 Task: Look for space in Santa Rosa de Copán, Honduras from 2nd June, 2023 to 15th June, 2023 for 2 adults in price range Rs.10000 to Rs.15000. Place can be entire place with 1  bedroom having 1 bed and 1 bathroom. Property type can be house, flat, guest house, hotel. Booking option can be shelf check-in. Required host language is English.
Action: Mouse moved to (426, 74)
Screenshot: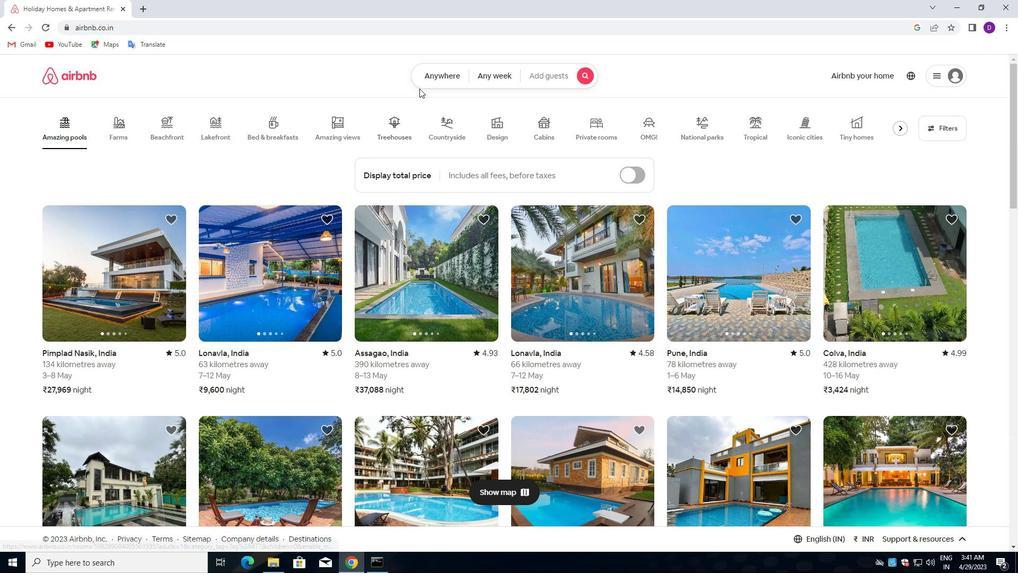 
Action: Mouse pressed left at (426, 74)
Screenshot: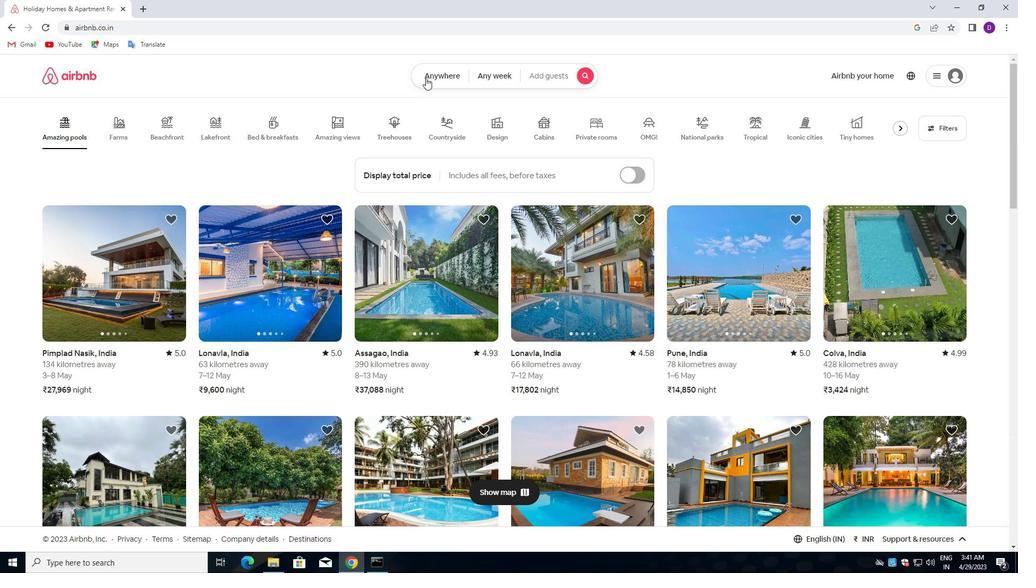 
Action: Mouse moved to (326, 119)
Screenshot: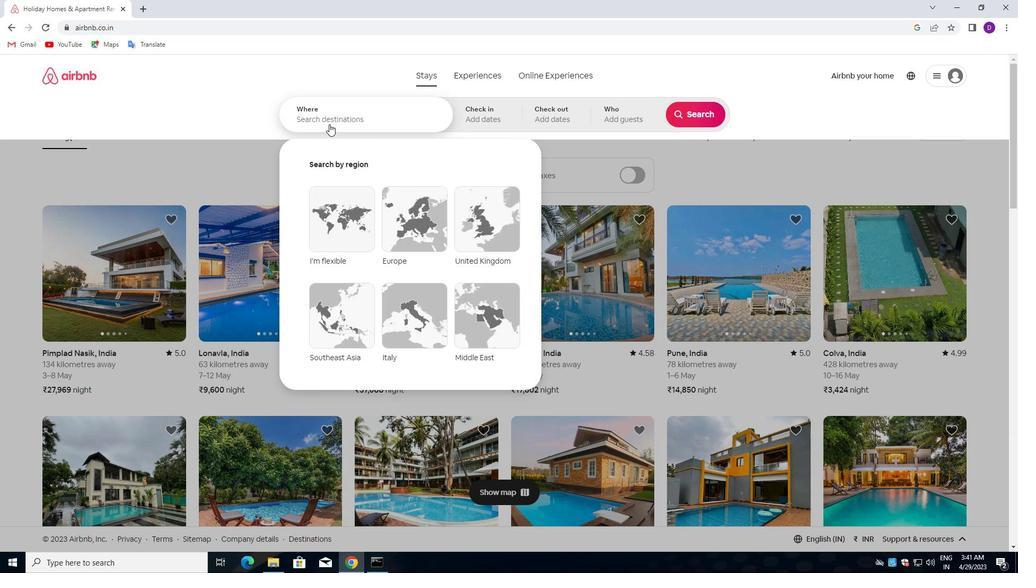 
Action: Mouse pressed left at (326, 119)
Screenshot: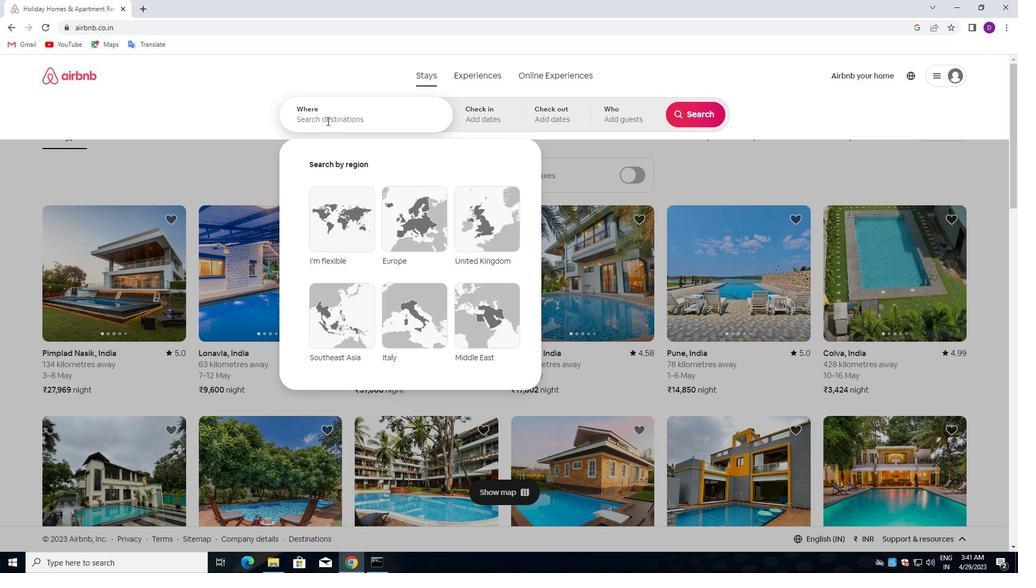 
Action: Key pressed <Key.shift>SANTA<Key.space><Key.shift>ROSA<Key.space>DE<Key.space><Key.shift>COPAN,<Key.space><Key.shift>HONDURAS<Key.enter>
Screenshot: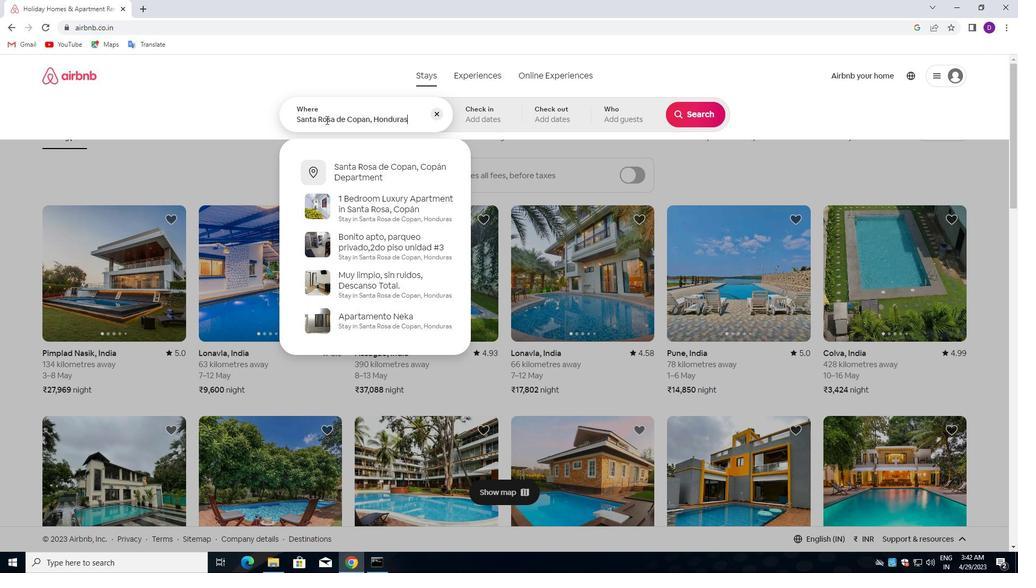
Action: Mouse moved to (694, 197)
Screenshot: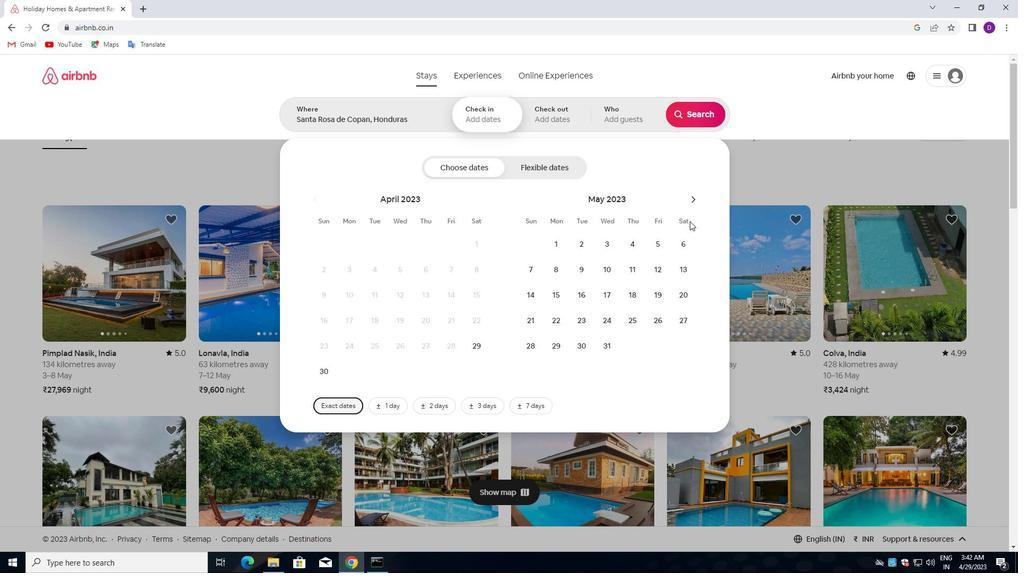 
Action: Mouse pressed left at (694, 197)
Screenshot: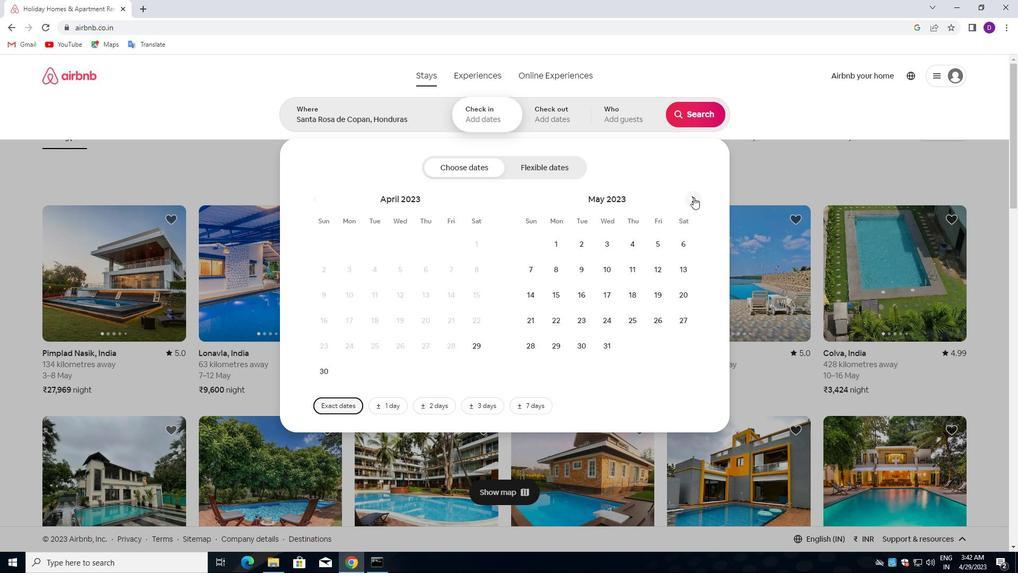 
Action: Mouse moved to (654, 251)
Screenshot: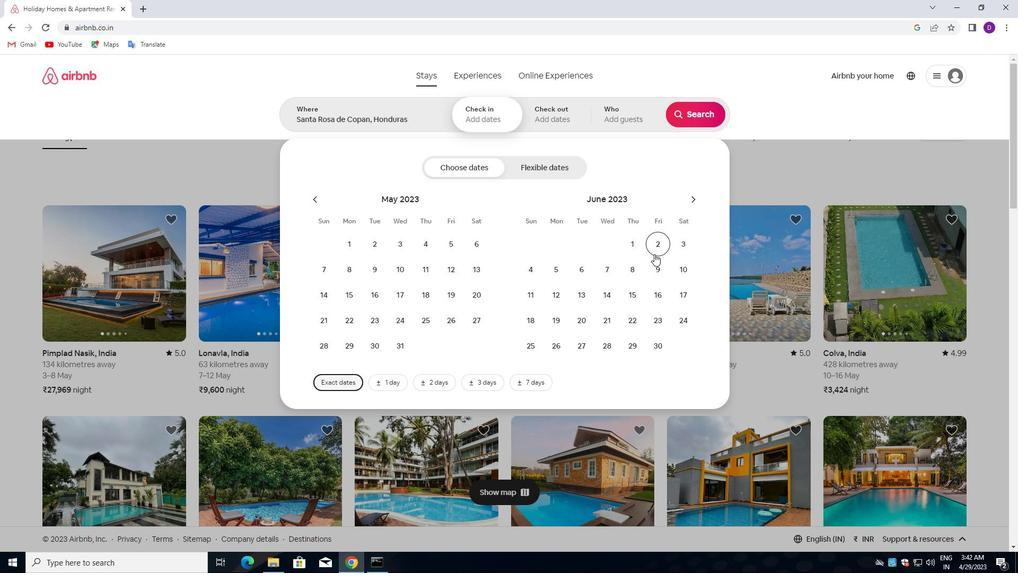 
Action: Mouse pressed left at (654, 251)
Screenshot: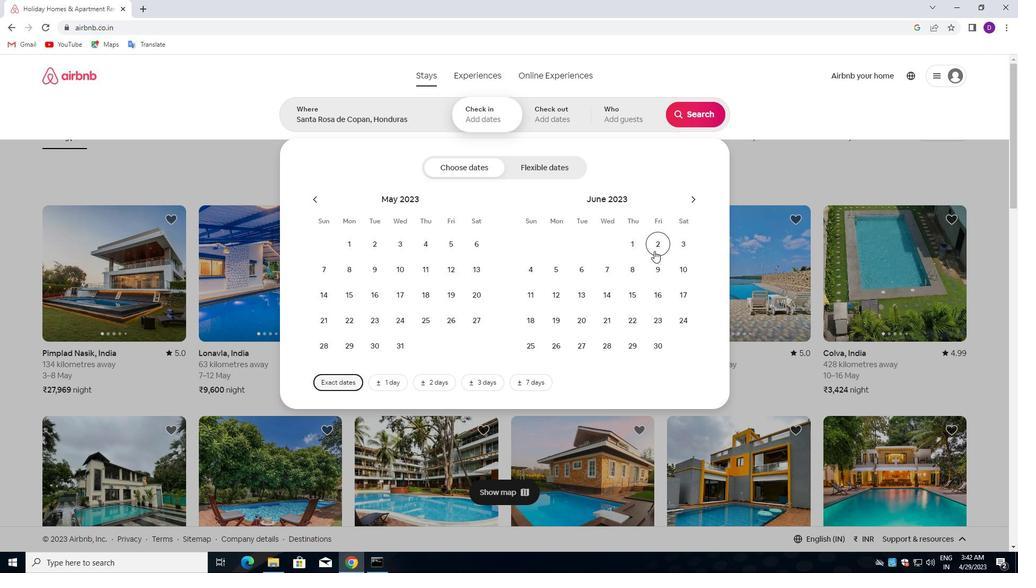 
Action: Mouse moved to (632, 291)
Screenshot: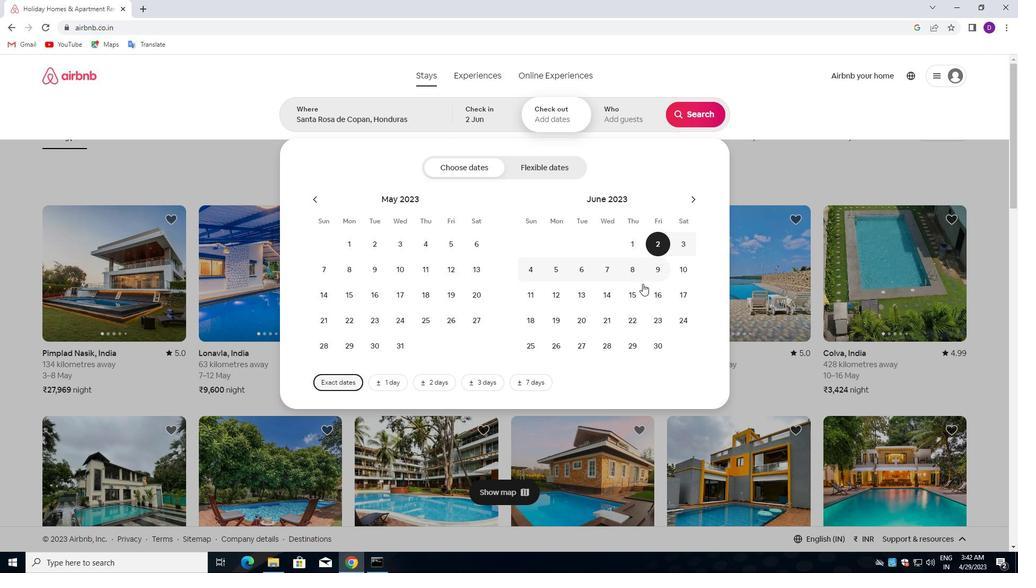 
Action: Mouse pressed left at (632, 291)
Screenshot: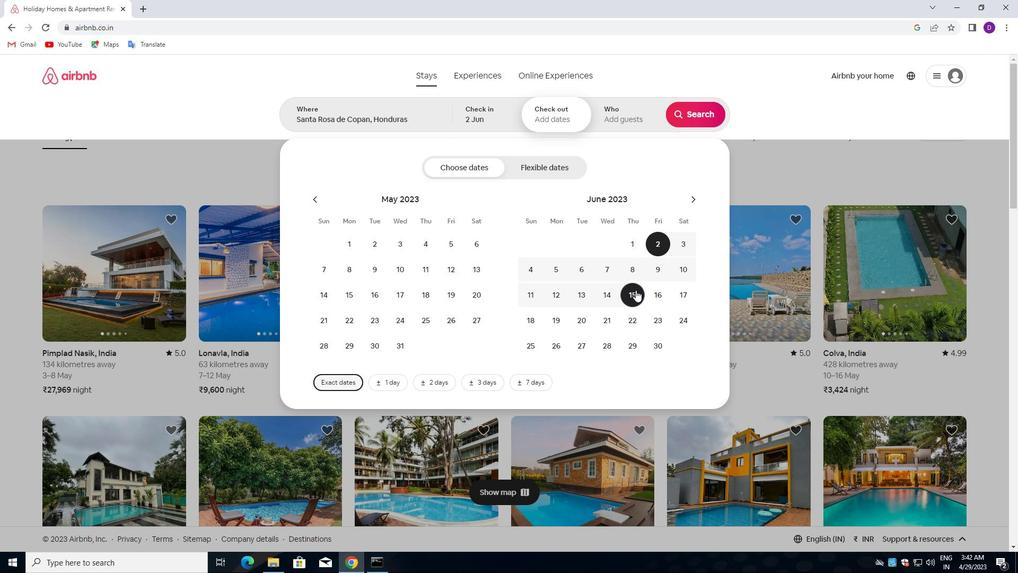 
Action: Mouse moved to (624, 126)
Screenshot: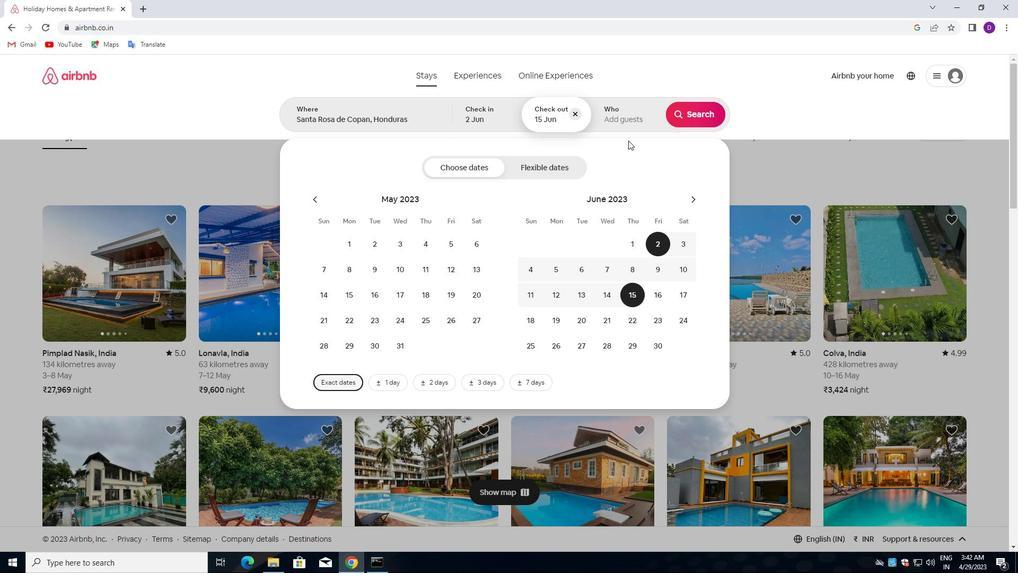 
Action: Mouse pressed left at (624, 126)
Screenshot: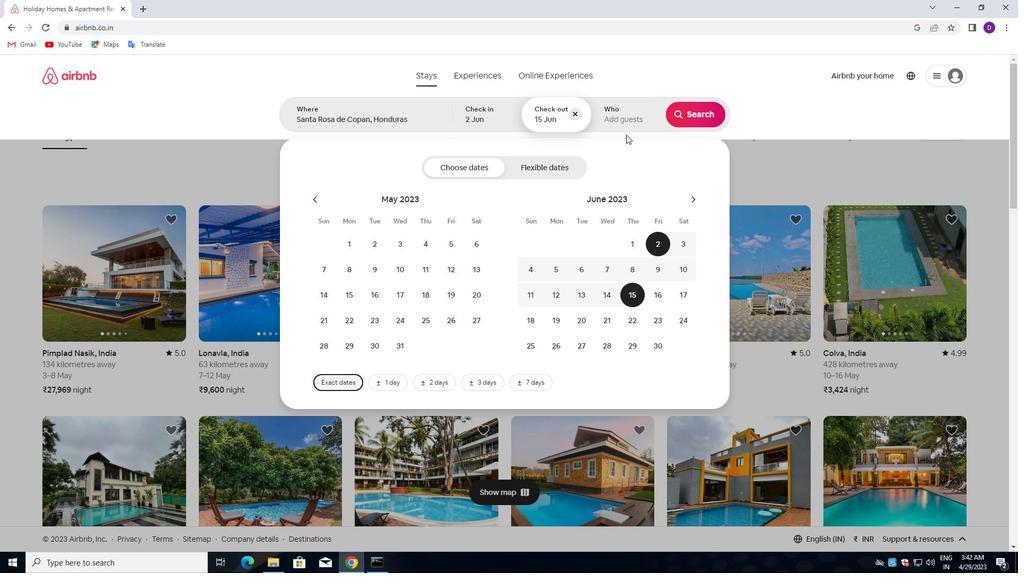 
Action: Mouse moved to (695, 168)
Screenshot: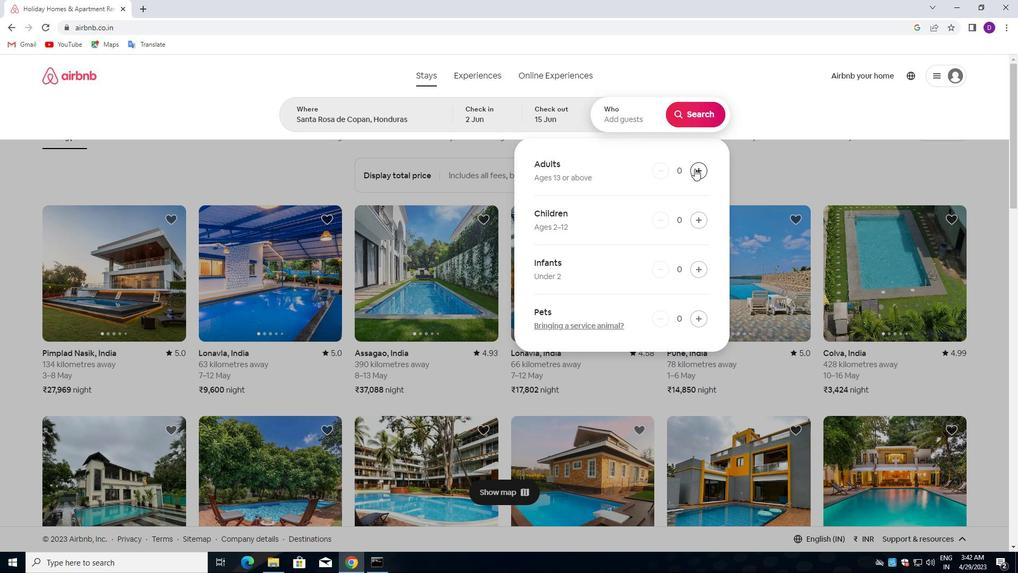 
Action: Mouse pressed left at (695, 168)
Screenshot: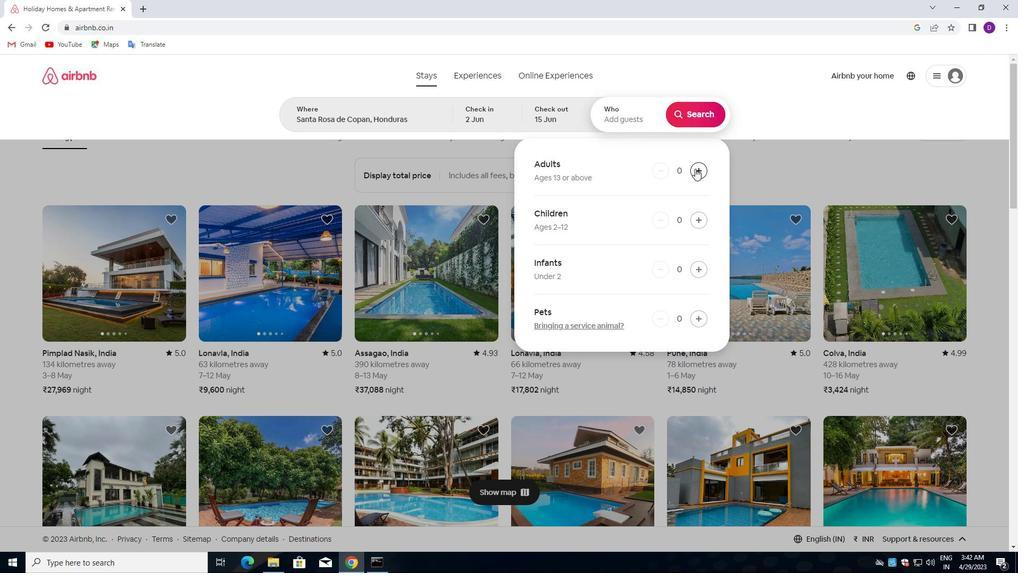
Action: Mouse moved to (696, 168)
Screenshot: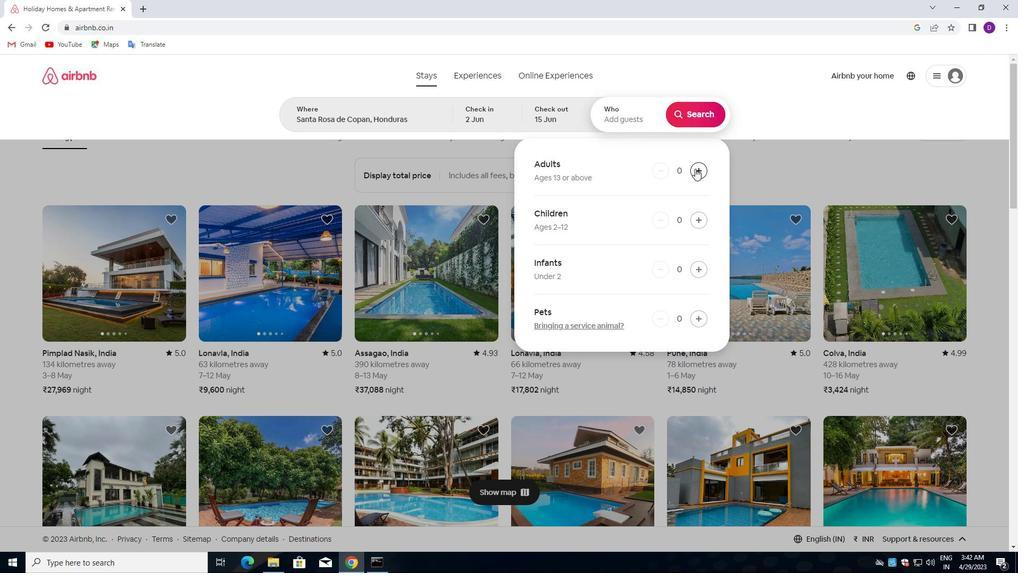 
Action: Mouse pressed left at (696, 168)
Screenshot: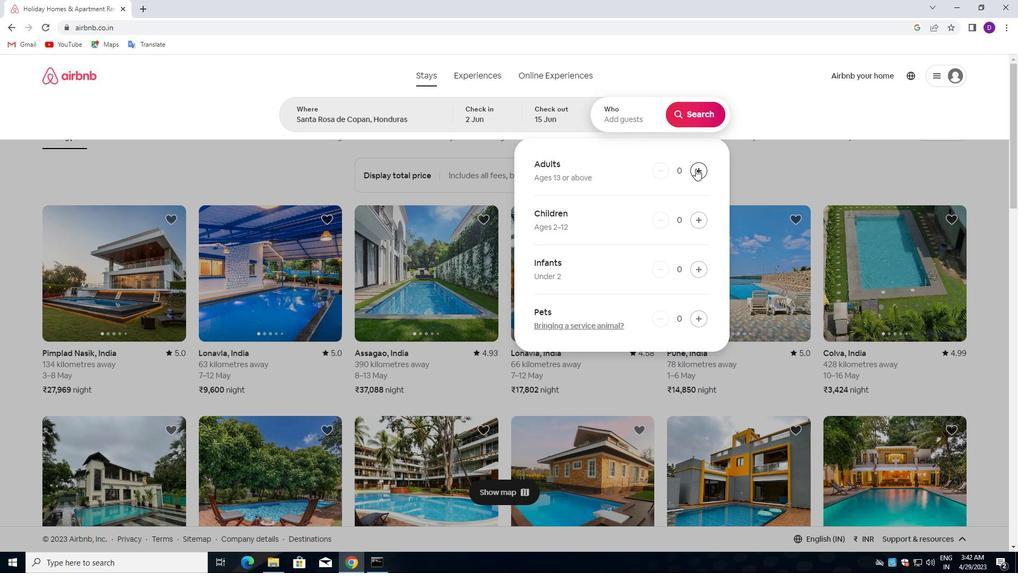 
Action: Mouse moved to (693, 112)
Screenshot: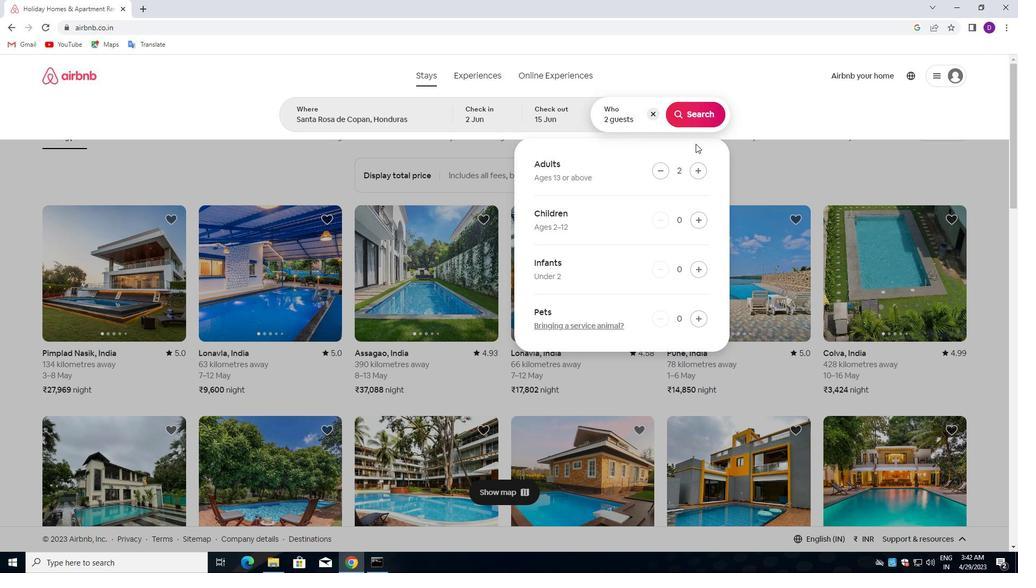 
Action: Mouse pressed left at (693, 112)
Screenshot: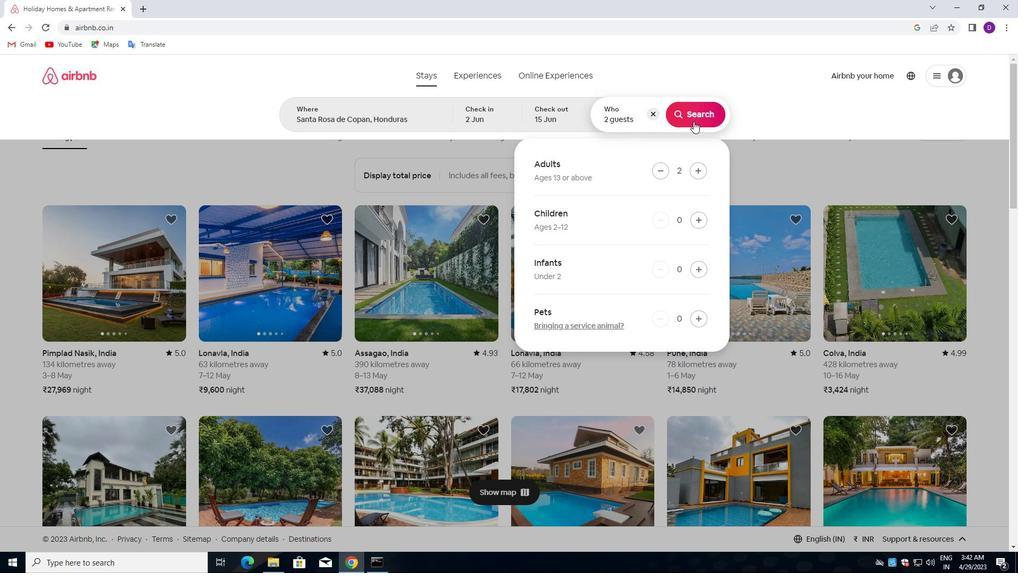 
Action: Mouse moved to (957, 116)
Screenshot: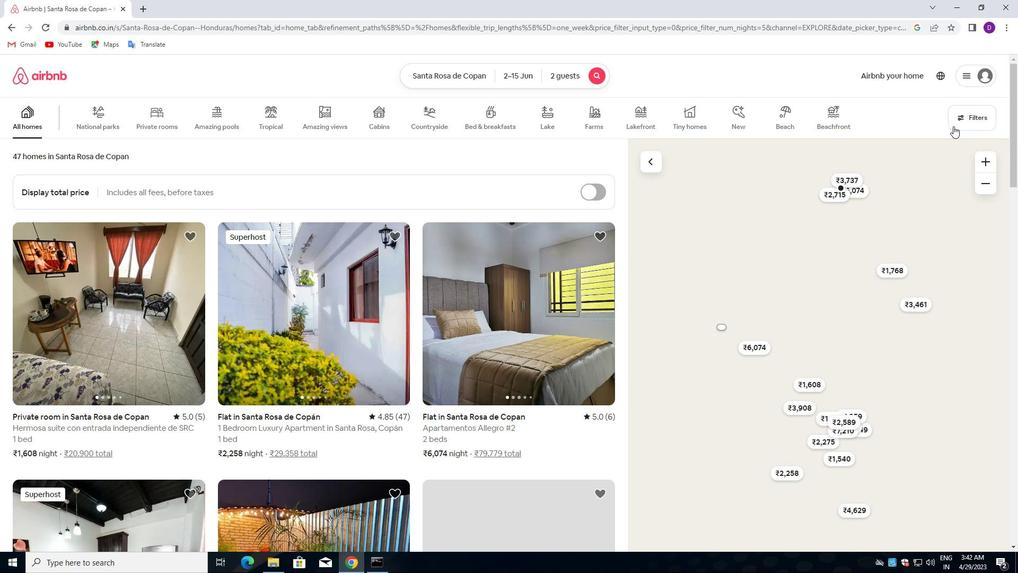 
Action: Mouse pressed left at (957, 116)
Screenshot: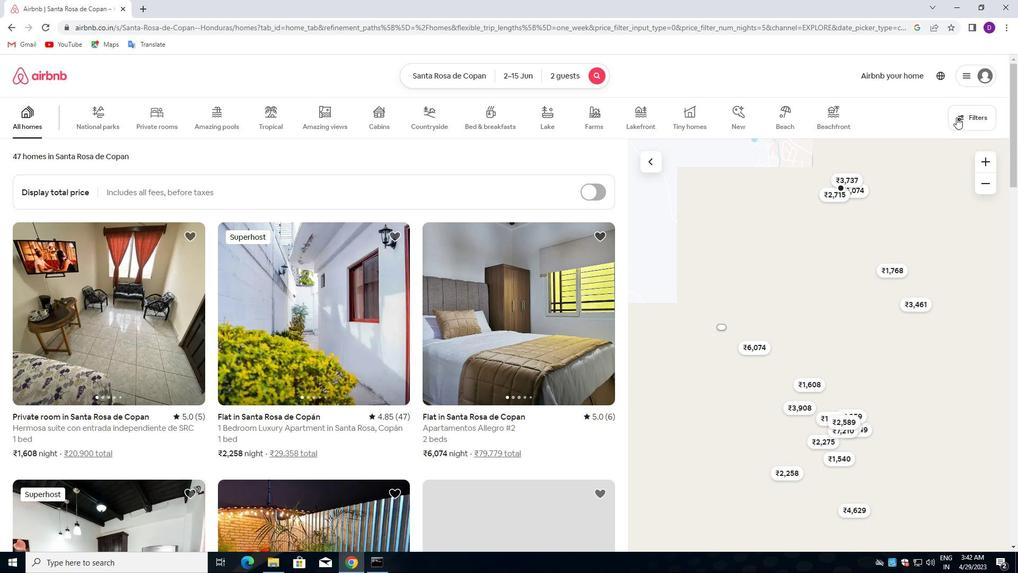 
Action: Mouse moved to (390, 254)
Screenshot: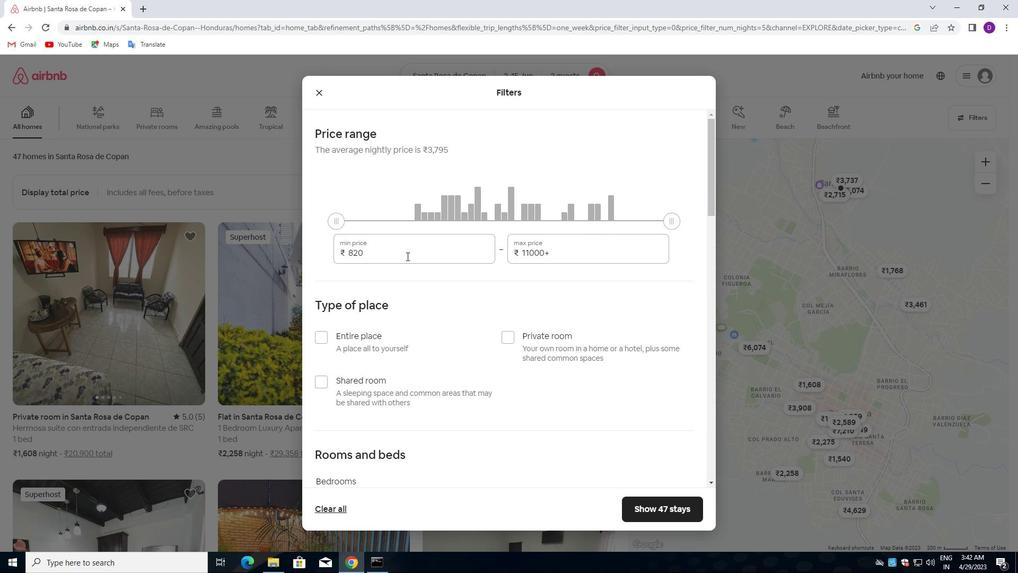 
Action: Mouse pressed left at (390, 254)
Screenshot: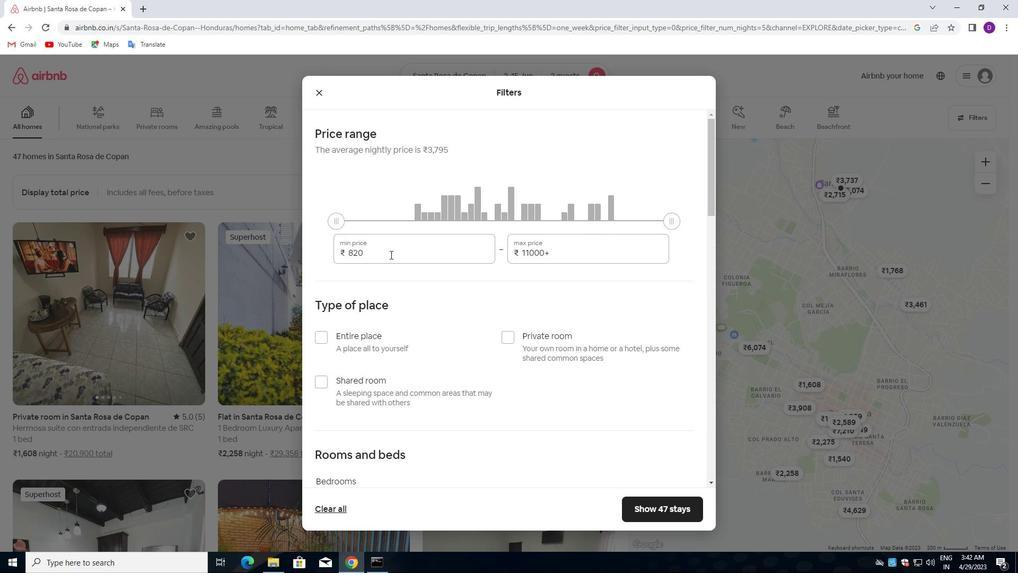 
Action: Mouse pressed left at (390, 254)
Screenshot: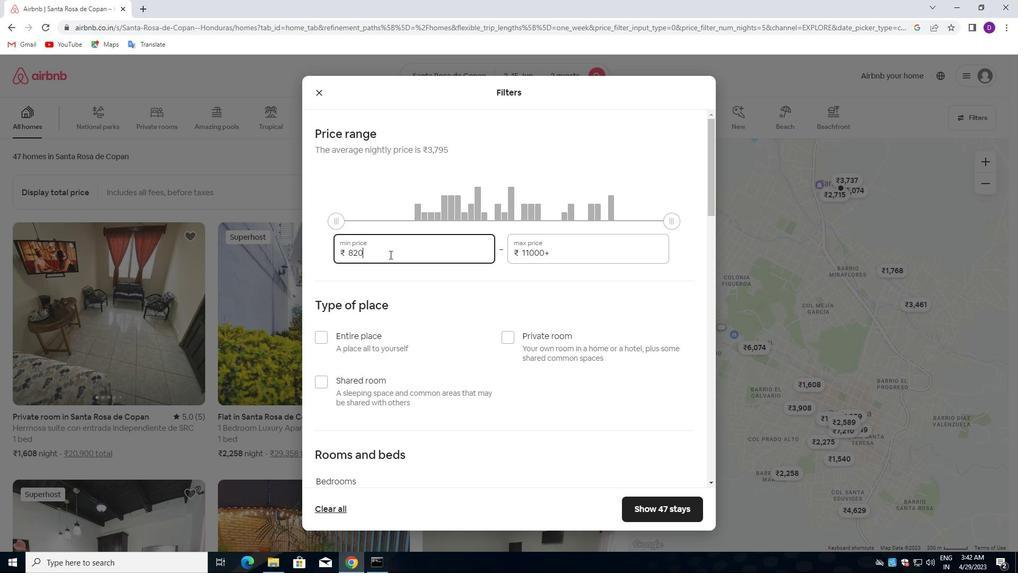 
Action: Key pressed 10000<Key.tab>15000
Screenshot: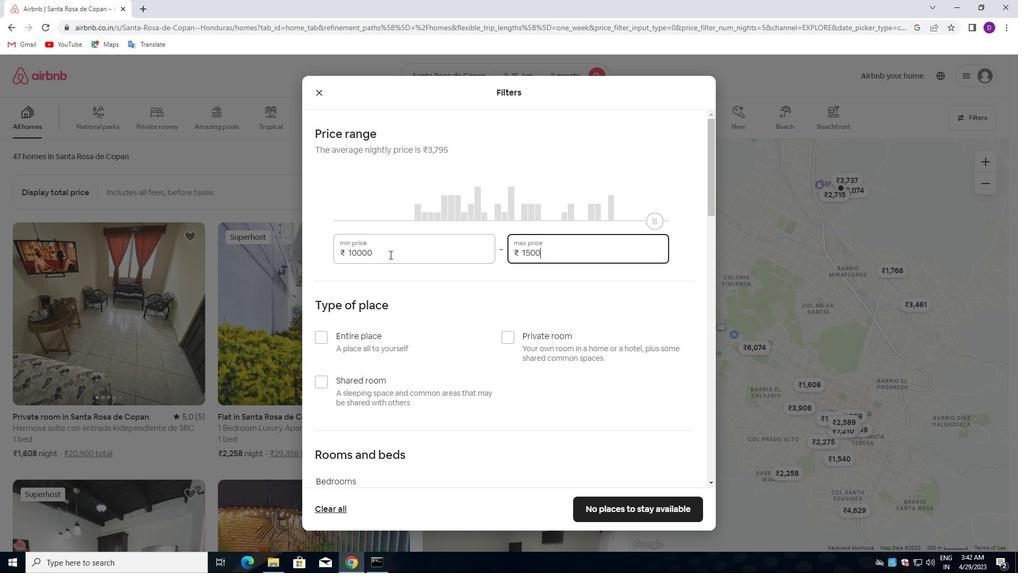 
Action: Mouse moved to (327, 333)
Screenshot: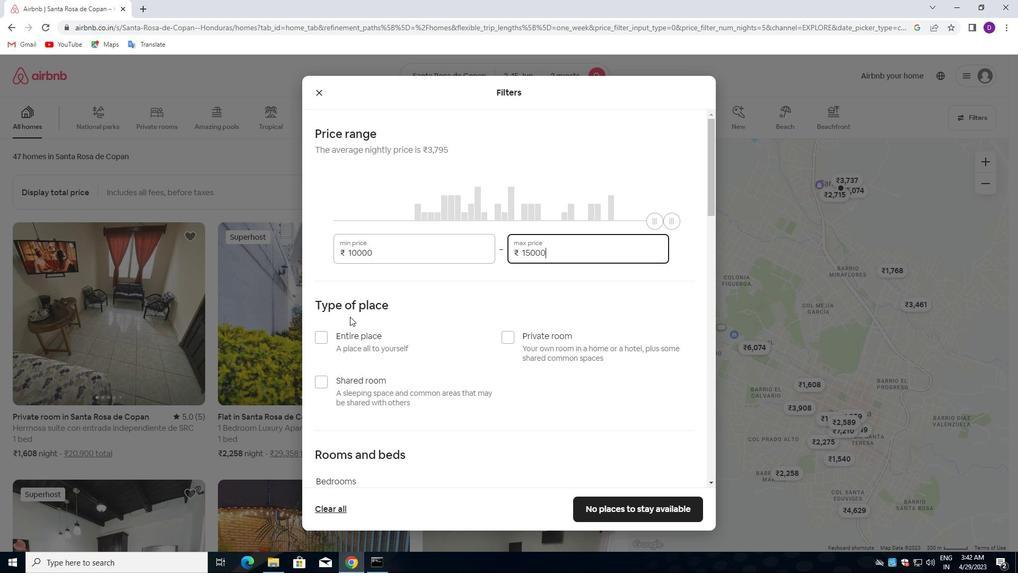 
Action: Mouse pressed left at (327, 333)
Screenshot: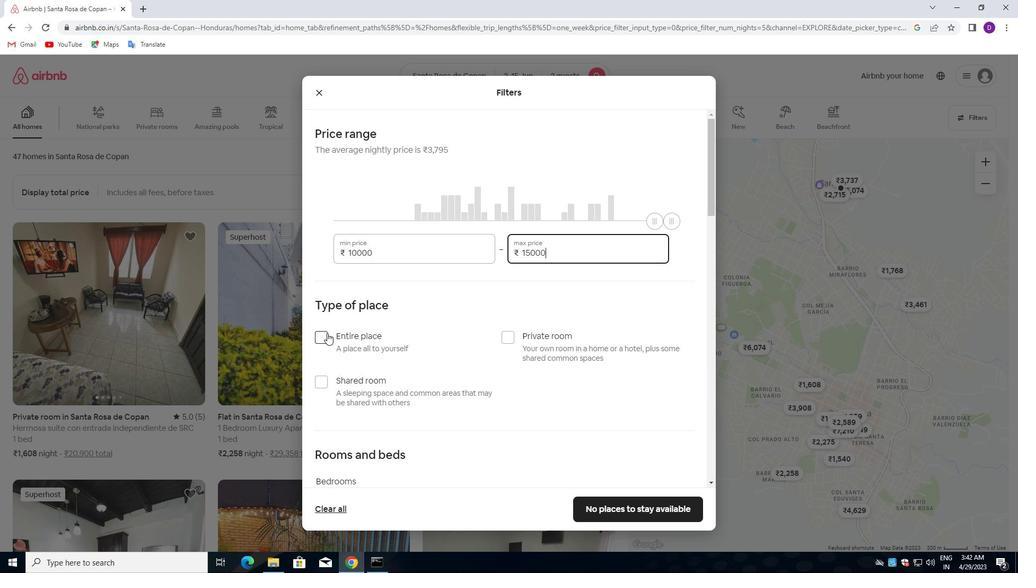 
Action: Mouse moved to (416, 318)
Screenshot: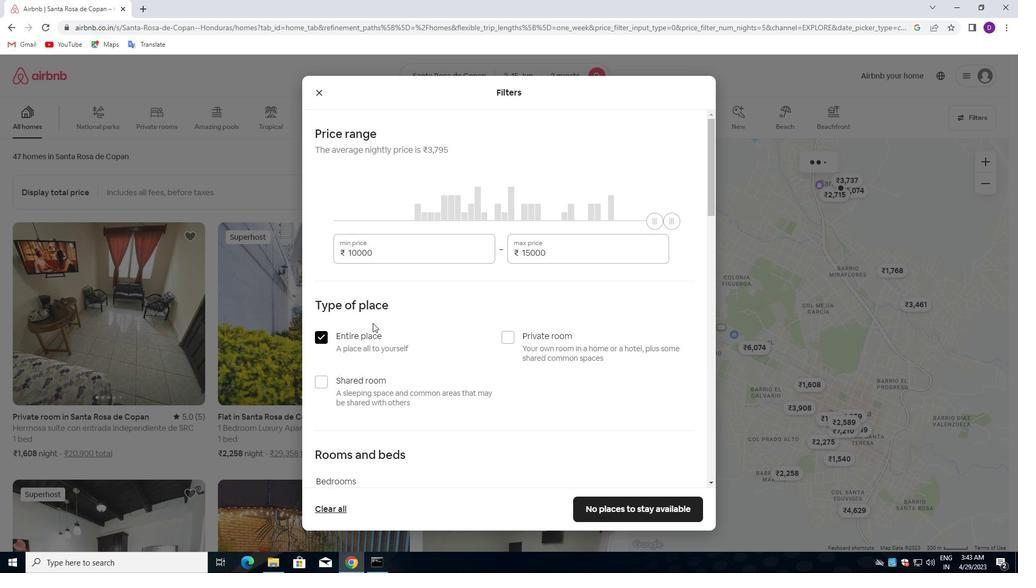 
Action: Mouse scrolled (416, 317) with delta (0, 0)
Screenshot: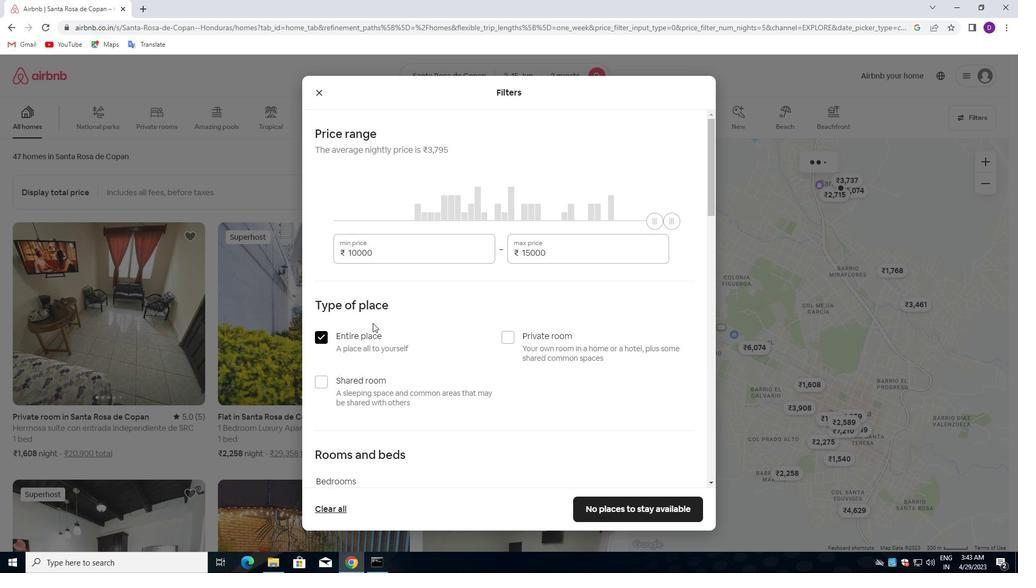 
Action: Mouse scrolled (416, 317) with delta (0, 0)
Screenshot: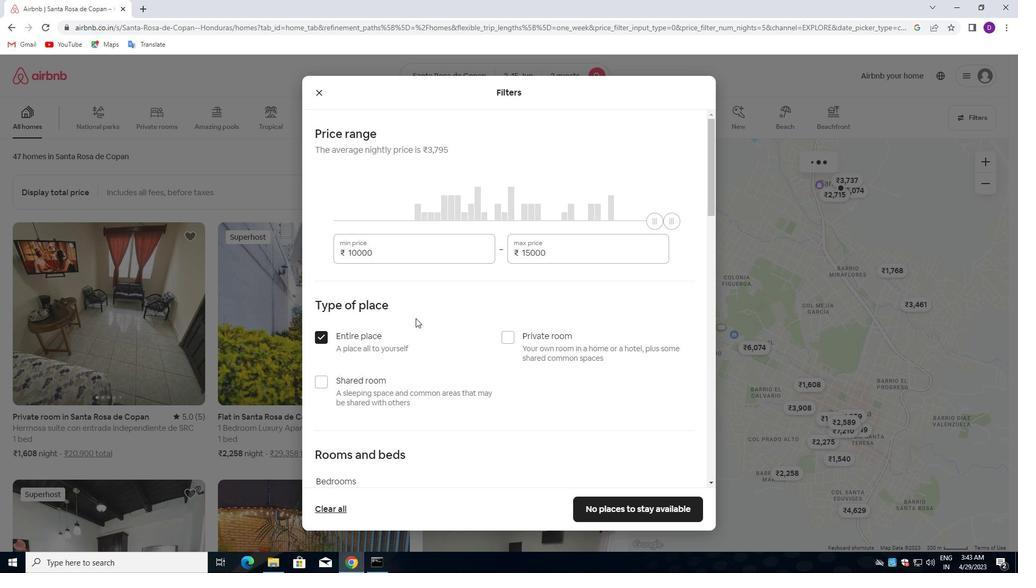 
Action: Mouse scrolled (416, 317) with delta (0, 0)
Screenshot: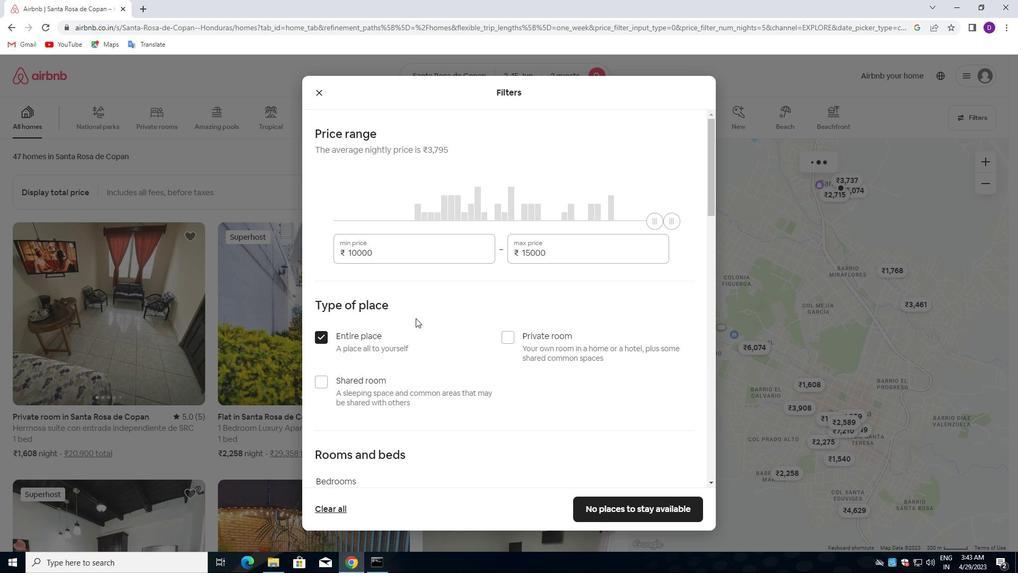 
Action: Mouse scrolled (416, 317) with delta (0, 0)
Screenshot: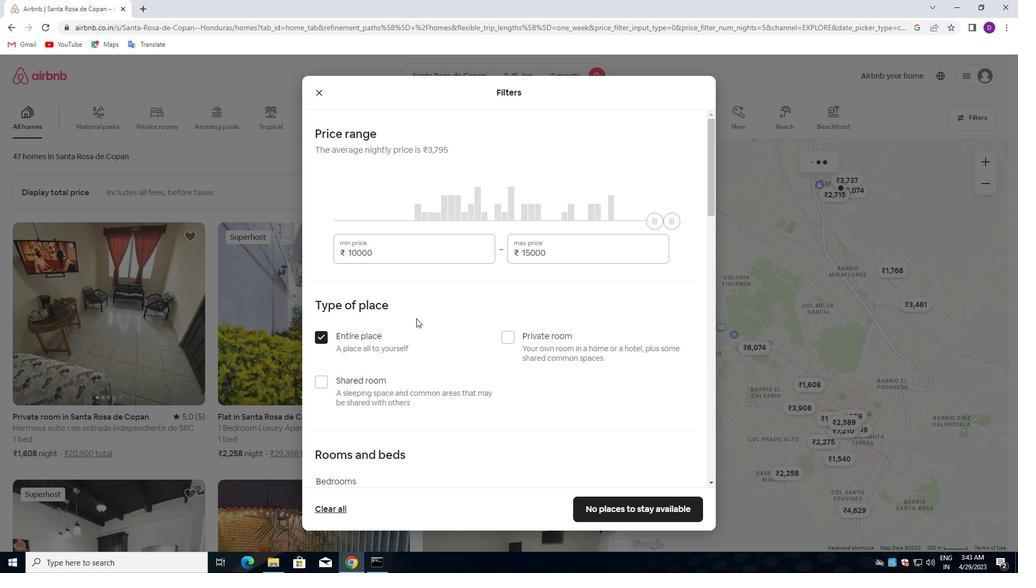 
Action: Mouse moved to (416, 318)
Screenshot: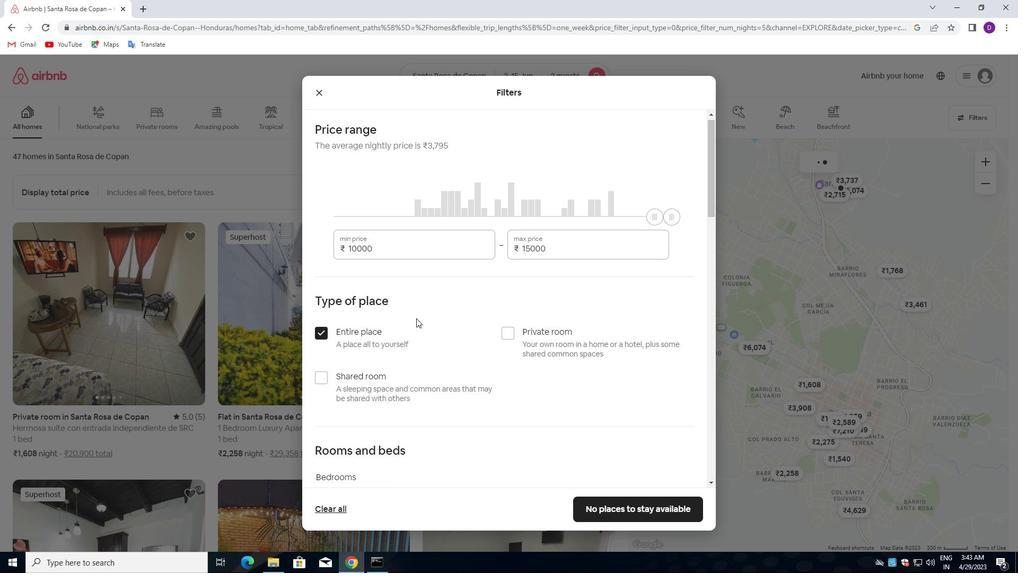 
Action: Mouse scrolled (416, 318) with delta (0, 0)
Screenshot: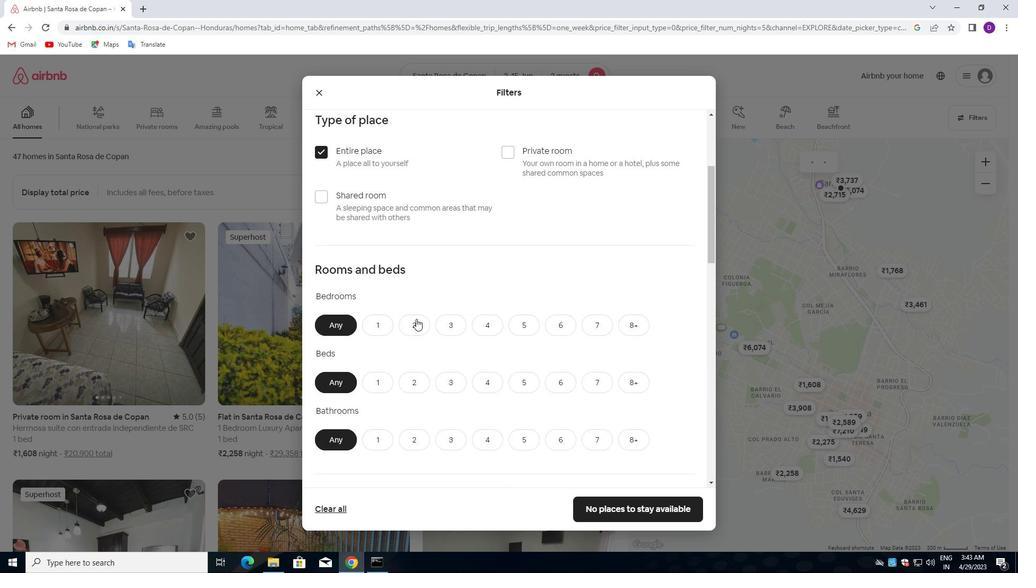 
Action: Mouse scrolled (416, 318) with delta (0, 0)
Screenshot: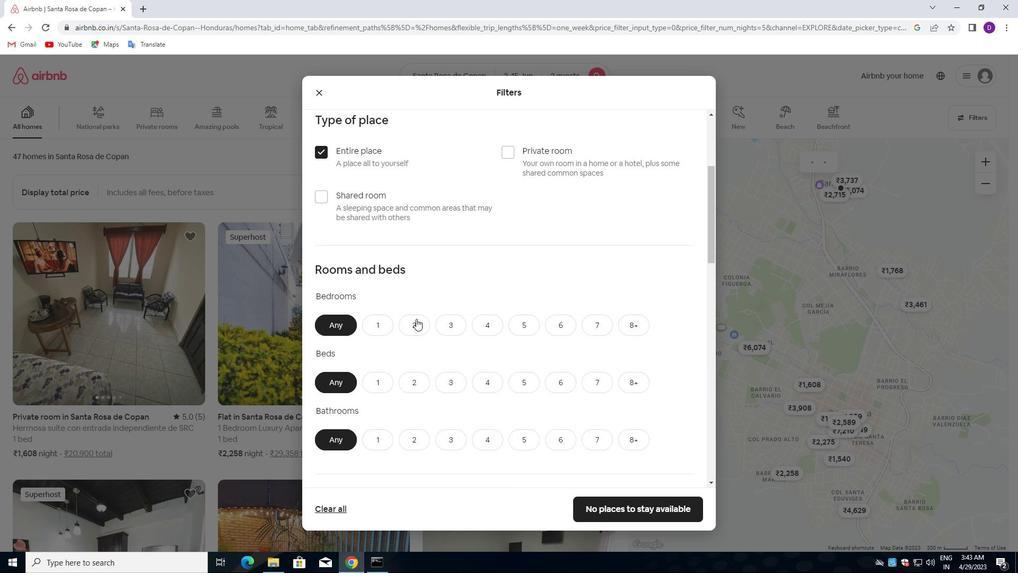 
Action: Mouse moved to (375, 198)
Screenshot: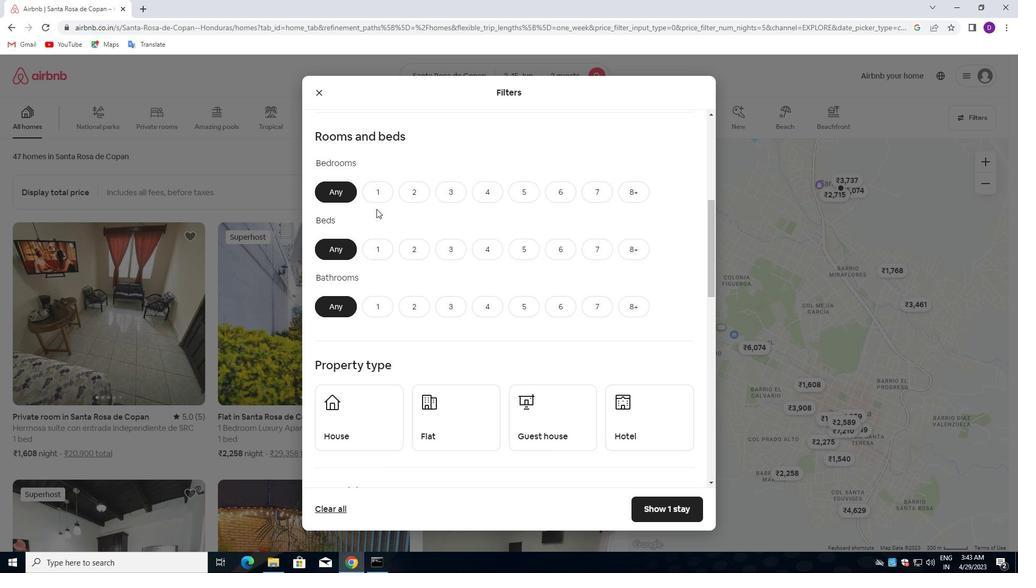 
Action: Mouse pressed left at (375, 198)
Screenshot: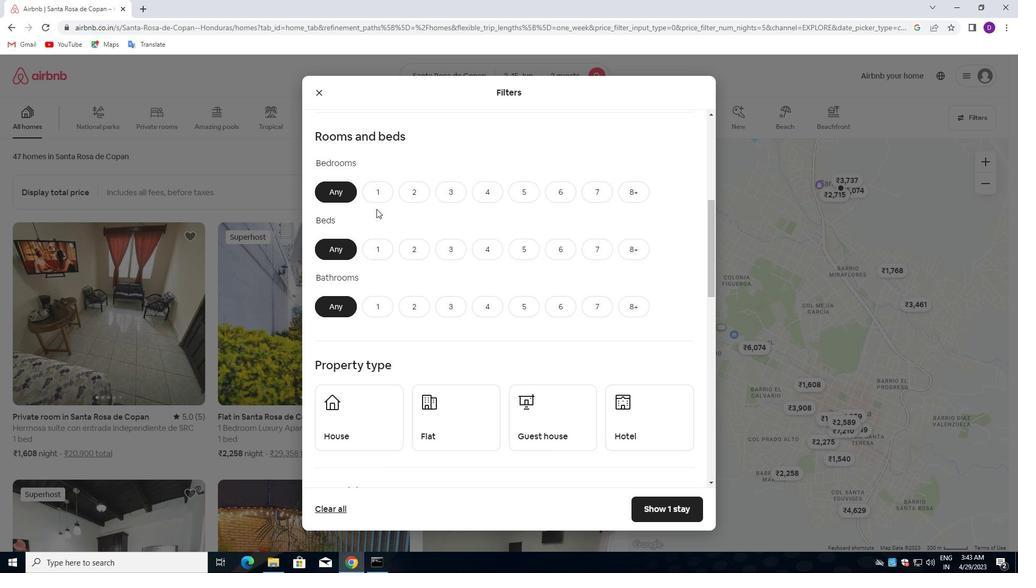 
Action: Mouse moved to (375, 240)
Screenshot: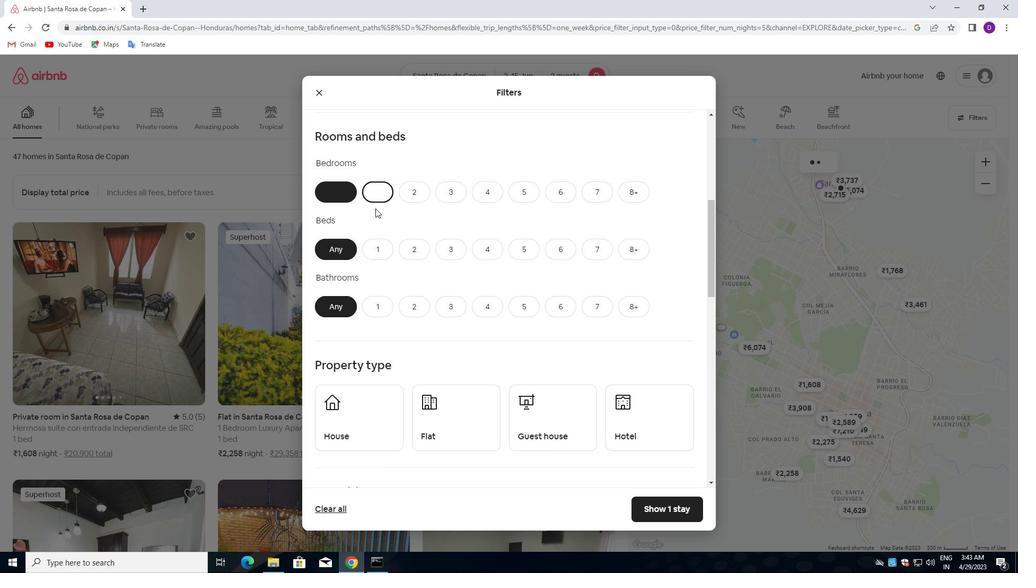 
Action: Mouse pressed left at (375, 240)
Screenshot: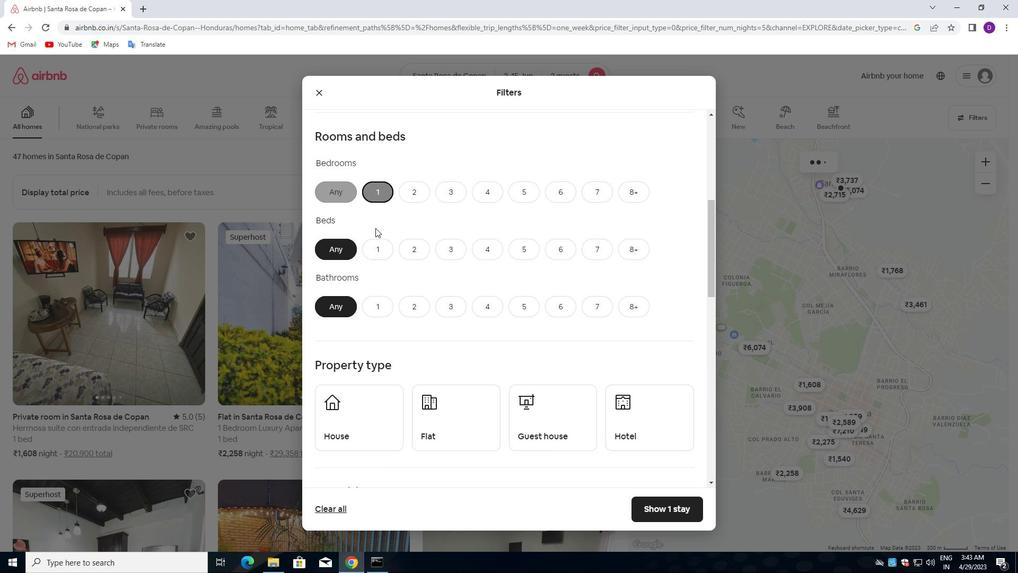 
Action: Mouse moved to (373, 292)
Screenshot: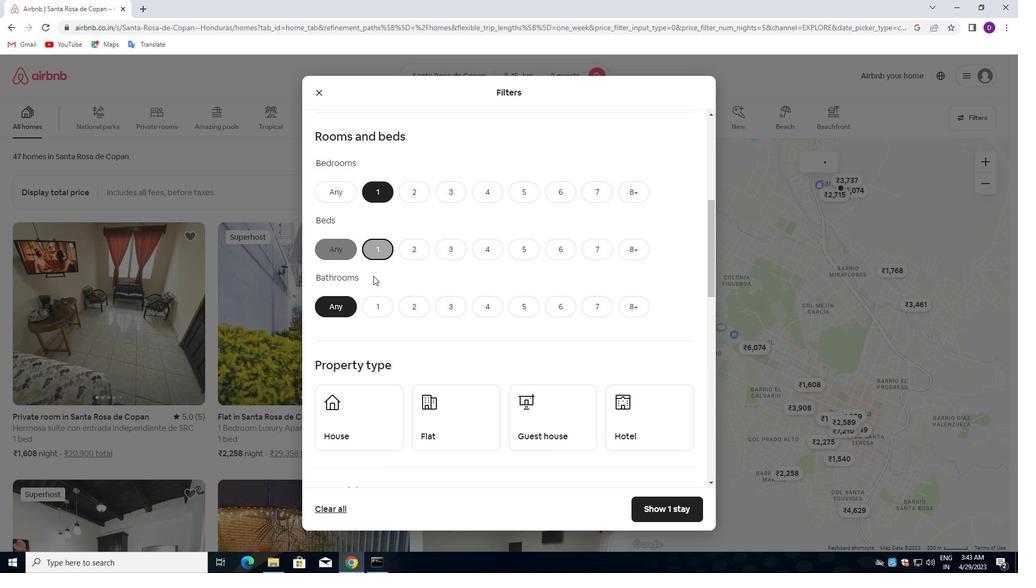 
Action: Mouse pressed left at (373, 292)
Screenshot: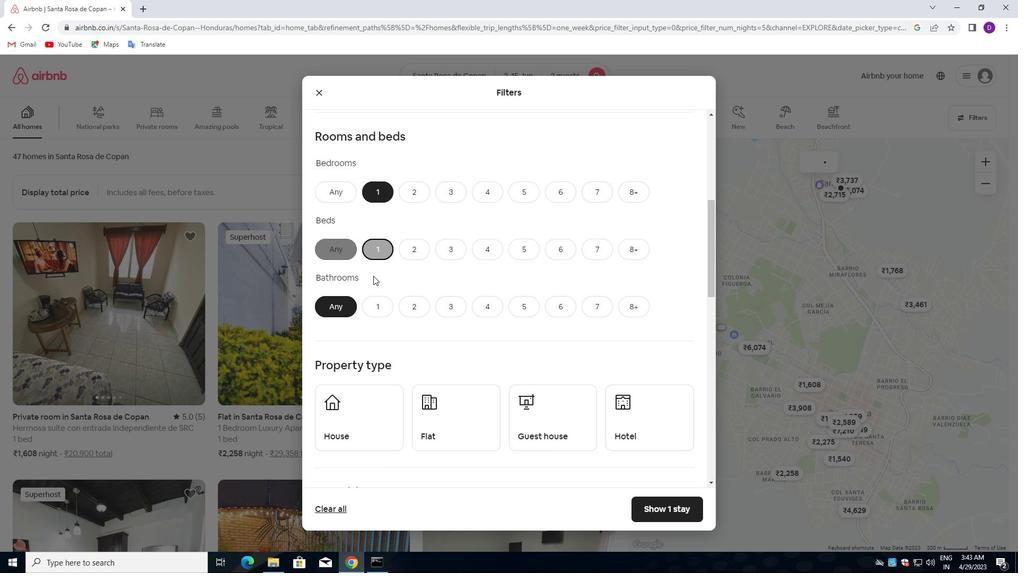 
Action: Mouse moved to (375, 299)
Screenshot: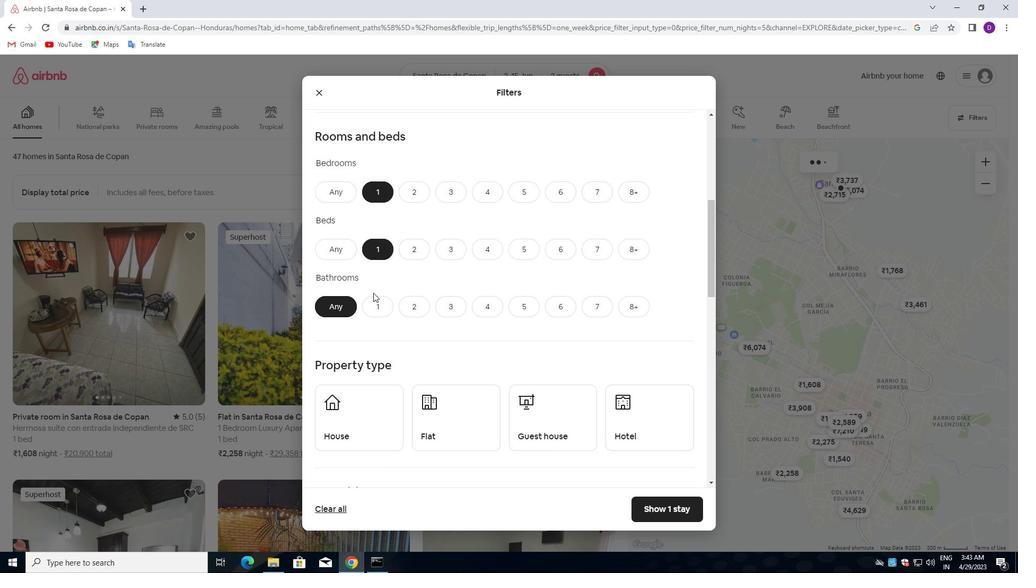 
Action: Mouse pressed left at (375, 299)
Screenshot: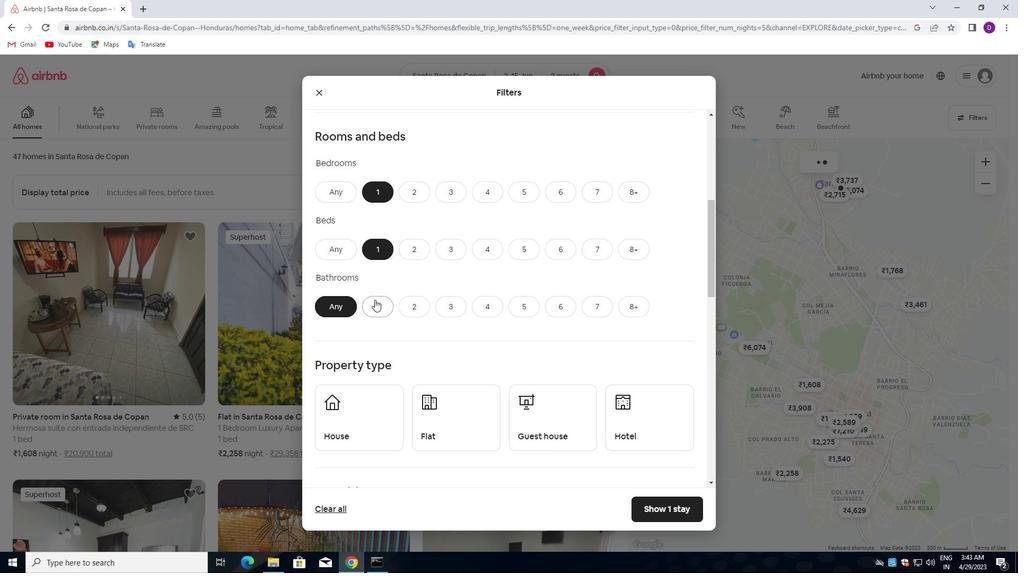 
Action: Mouse moved to (404, 300)
Screenshot: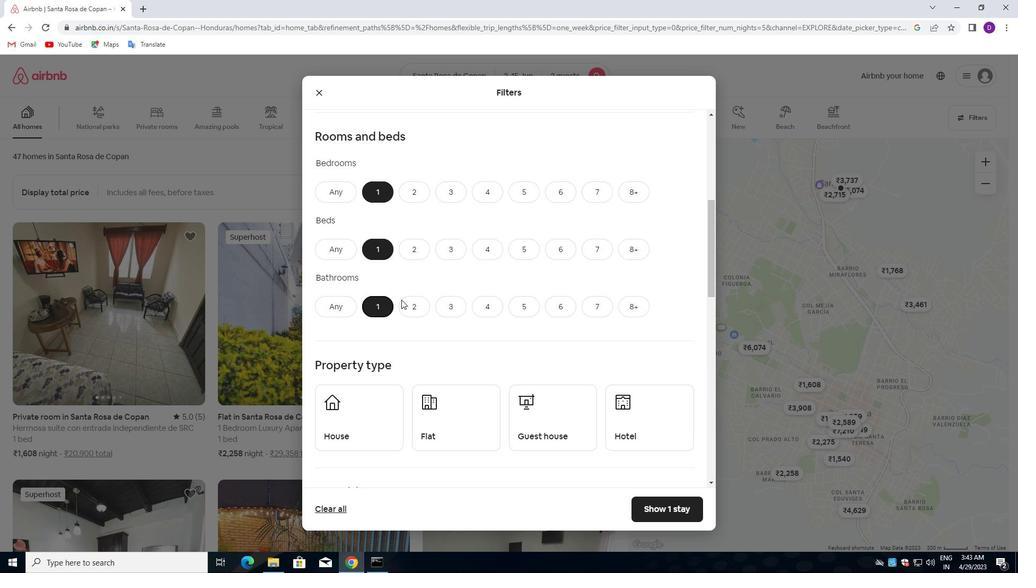 
Action: Mouse scrolled (404, 299) with delta (0, 0)
Screenshot: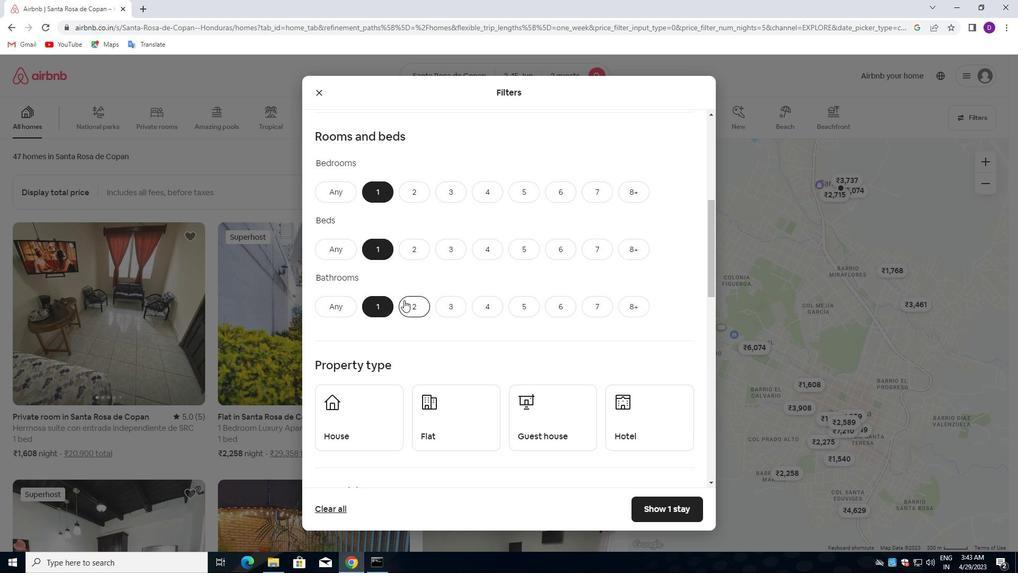 
Action: Mouse scrolled (404, 299) with delta (0, 0)
Screenshot: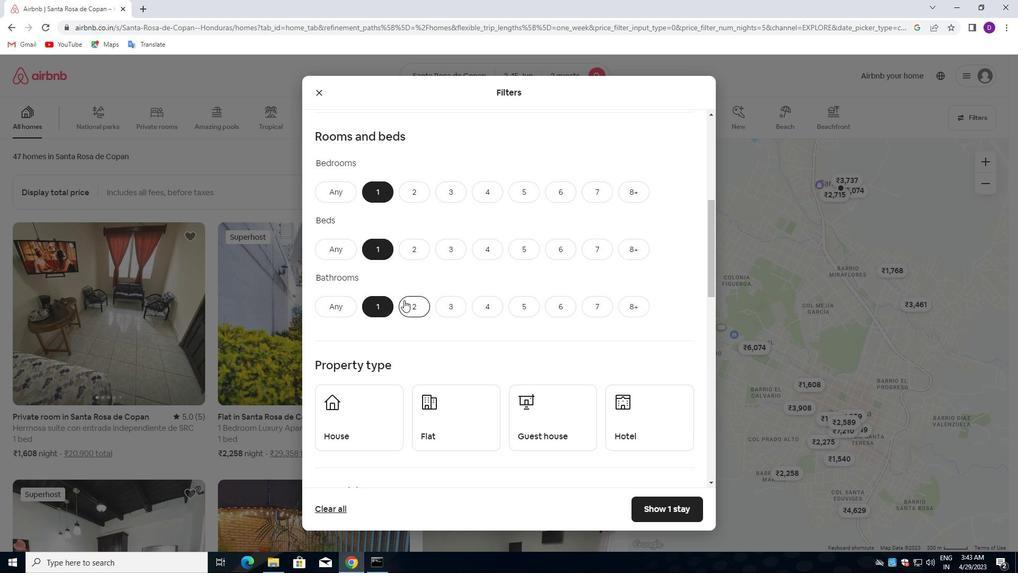
Action: Mouse moved to (366, 314)
Screenshot: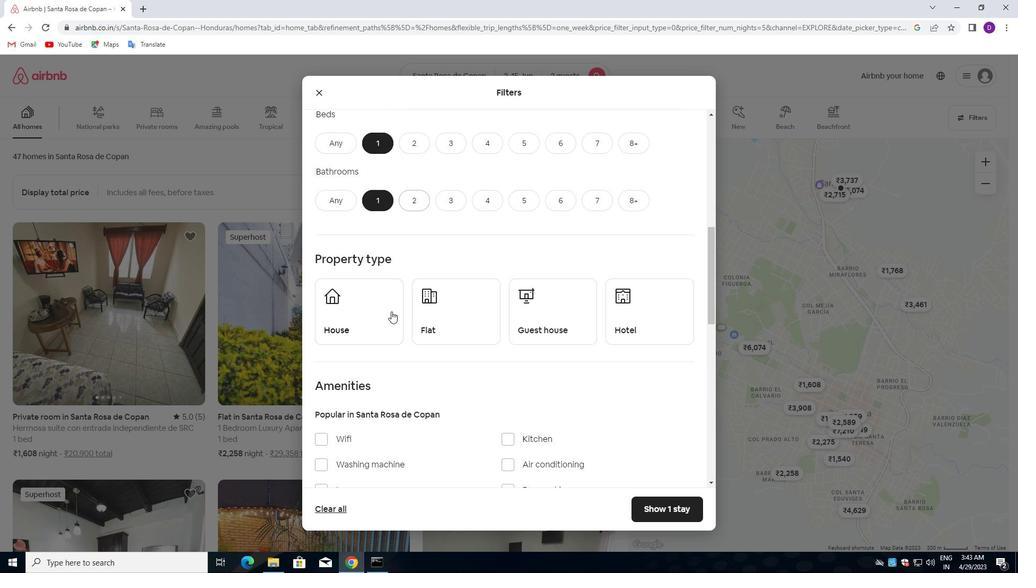 
Action: Mouse pressed left at (366, 314)
Screenshot: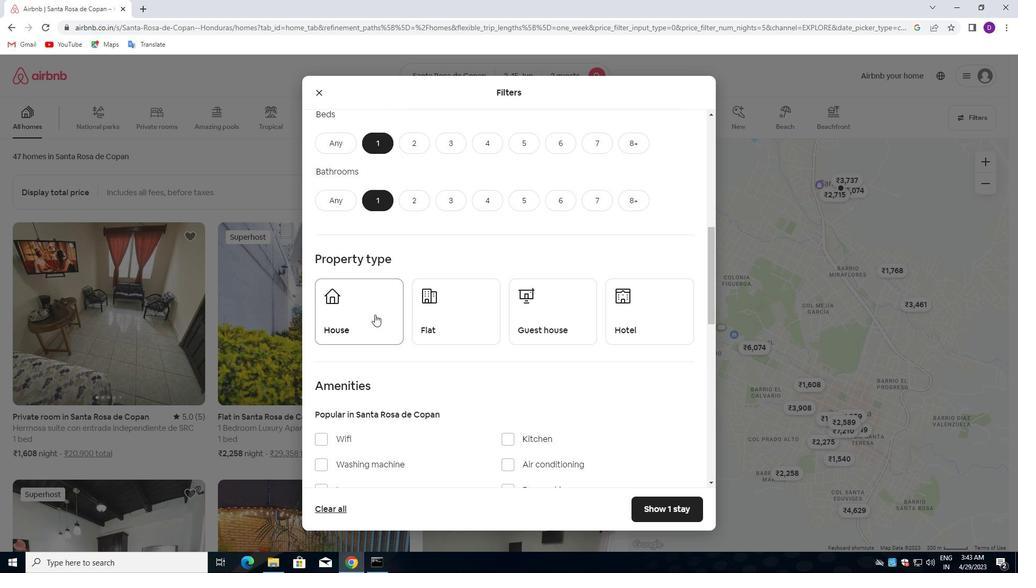 
Action: Mouse moved to (446, 311)
Screenshot: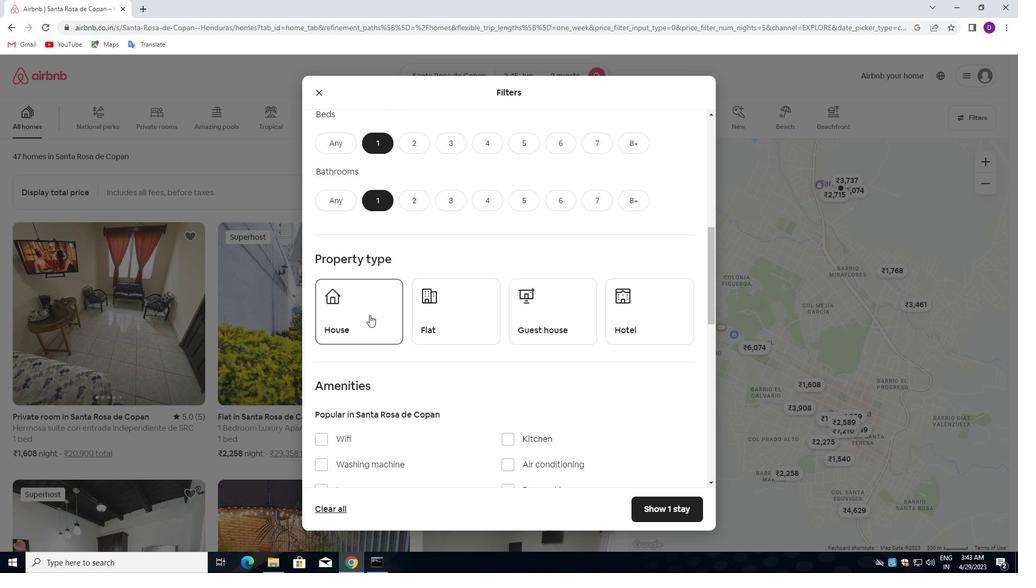 
Action: Mouse pressed left at (446, 311)
Screenshot: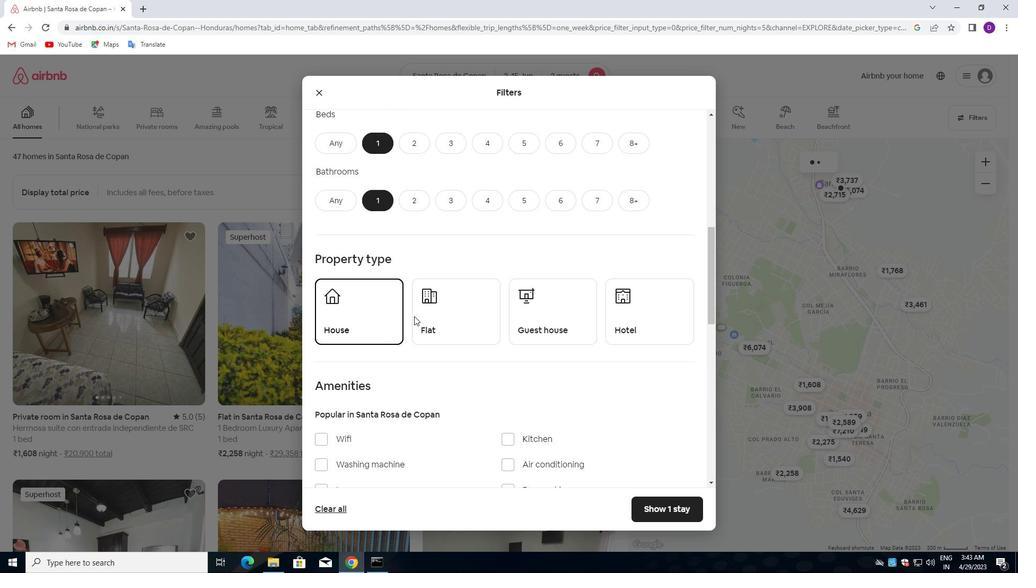 
Action: Mouse moved to (544, 304)
Screenshot: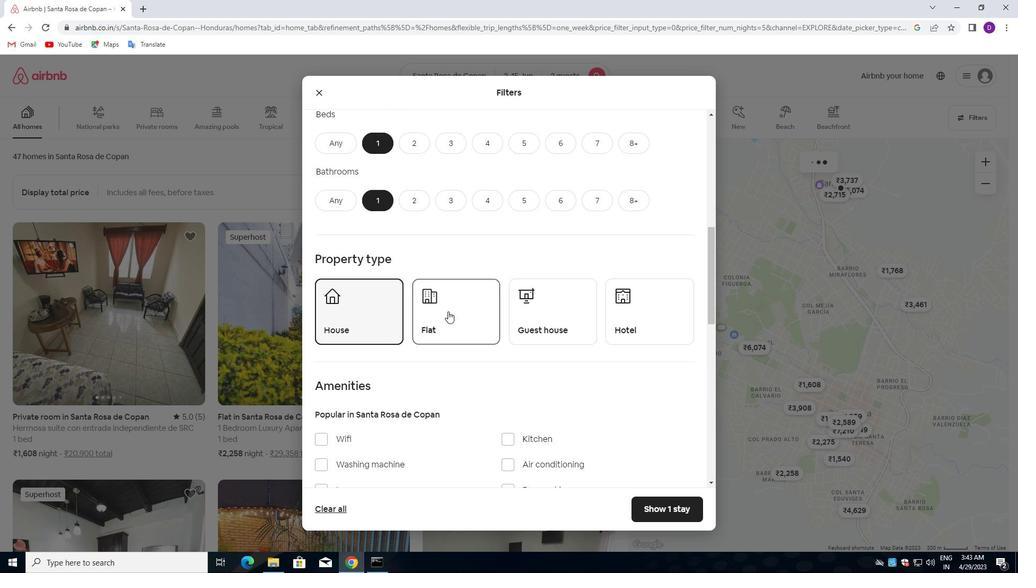 
Action: Mouse pressed left at (544, 304)
Screenshot: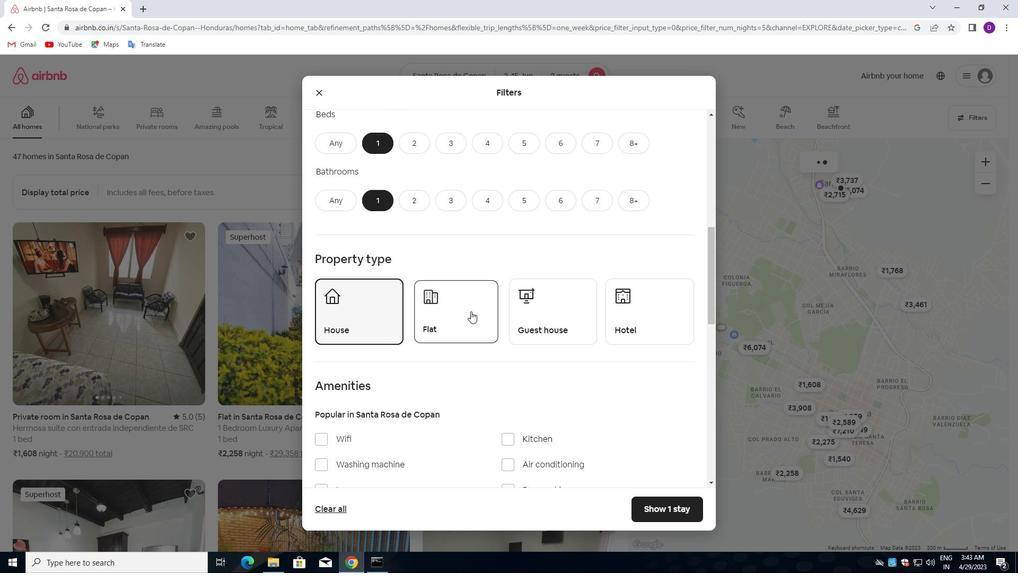 
Action: Mouse moved to (635, 298)
Screenshot: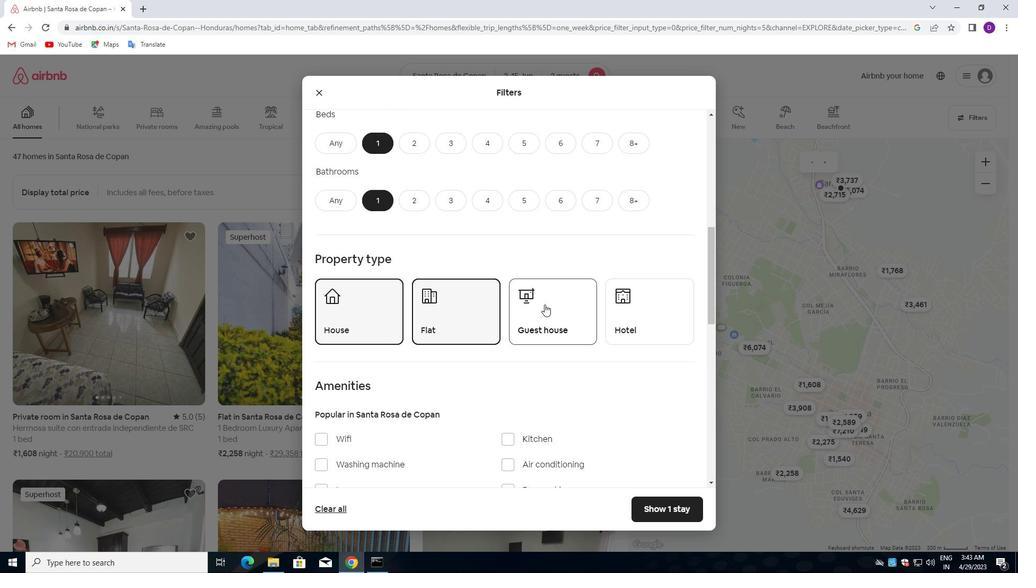 
Action: Mouse pressed left at (635, 298)
Screenshot: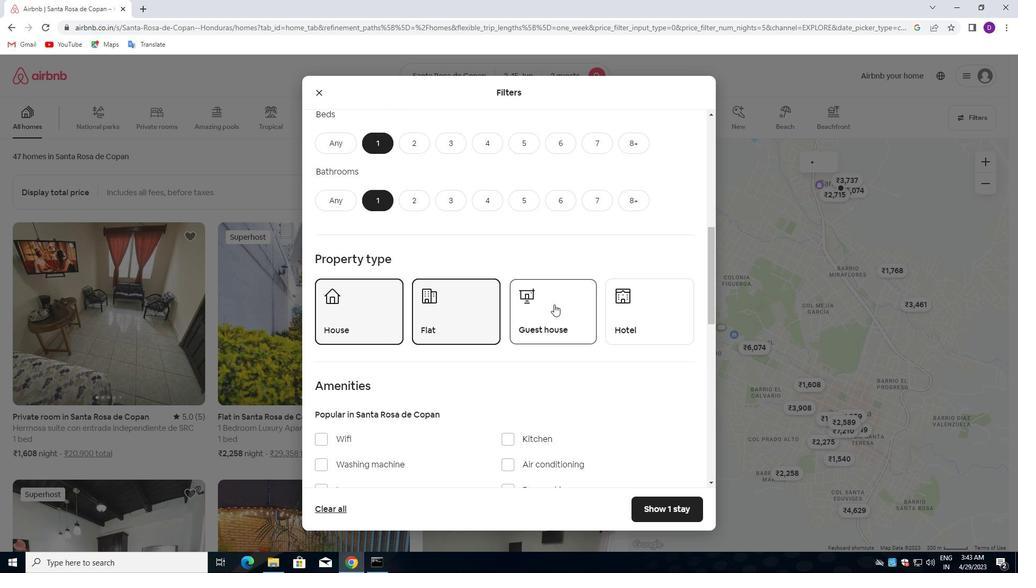 
Action: Mouse moved to (570, 319)
Screenshot: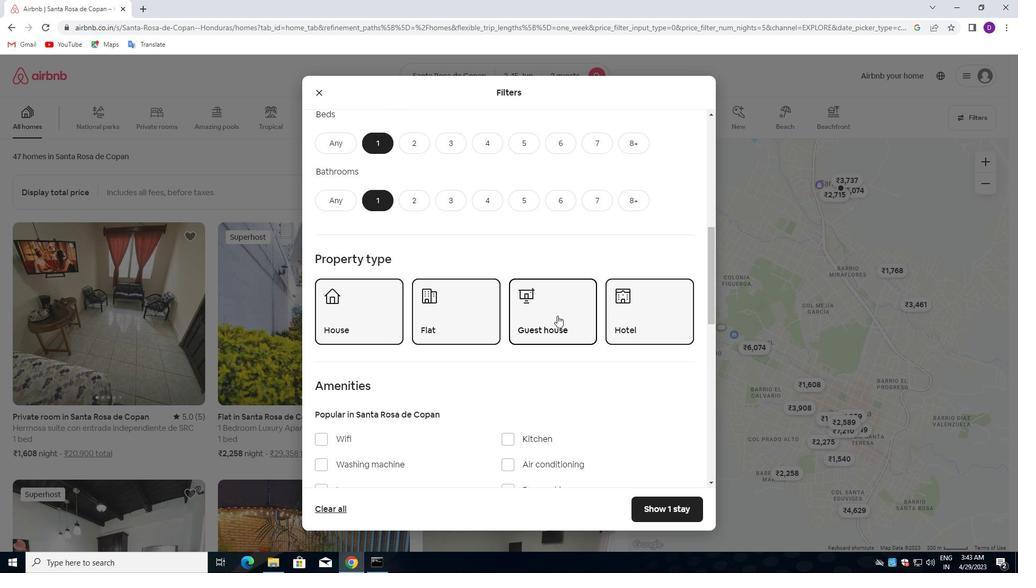 
Action: Mouse scrolled (570, 318) with delta (0, 0)
Screenshot: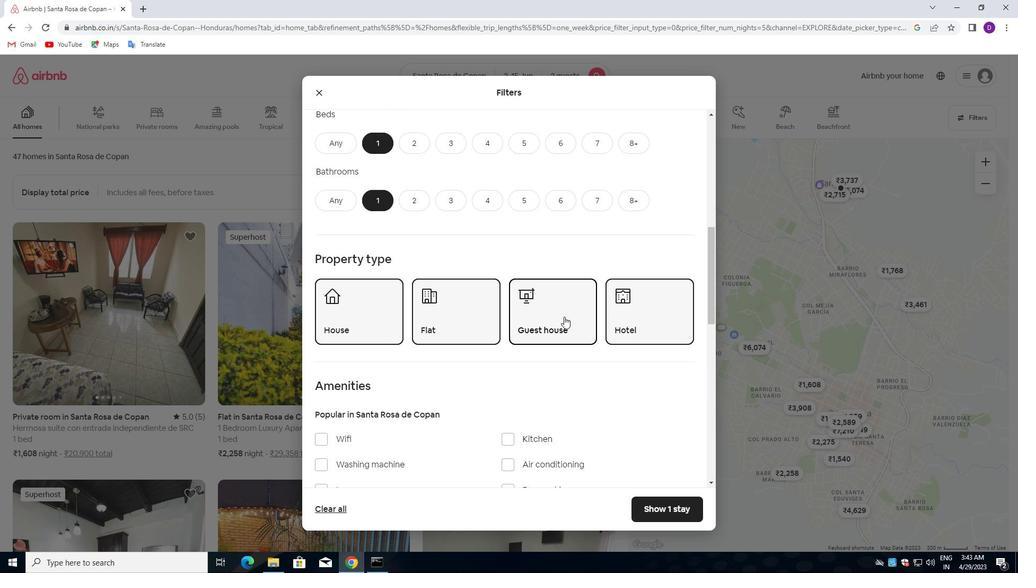
Action: Mouse moved to (570, 319)
Screenshot: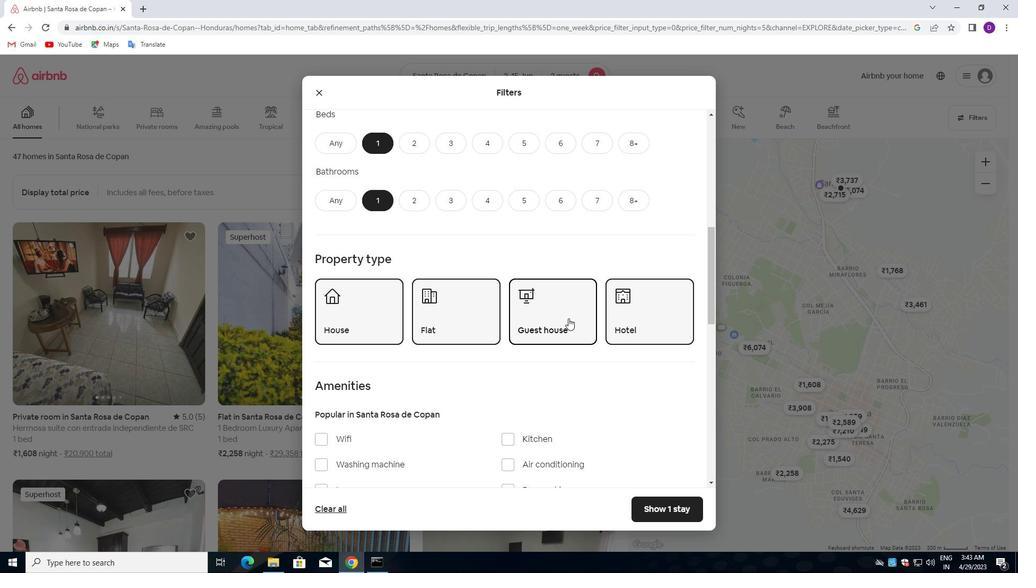 
Action: Mouse scrolled (570, 319) with delta (0, 0)
Screenshot: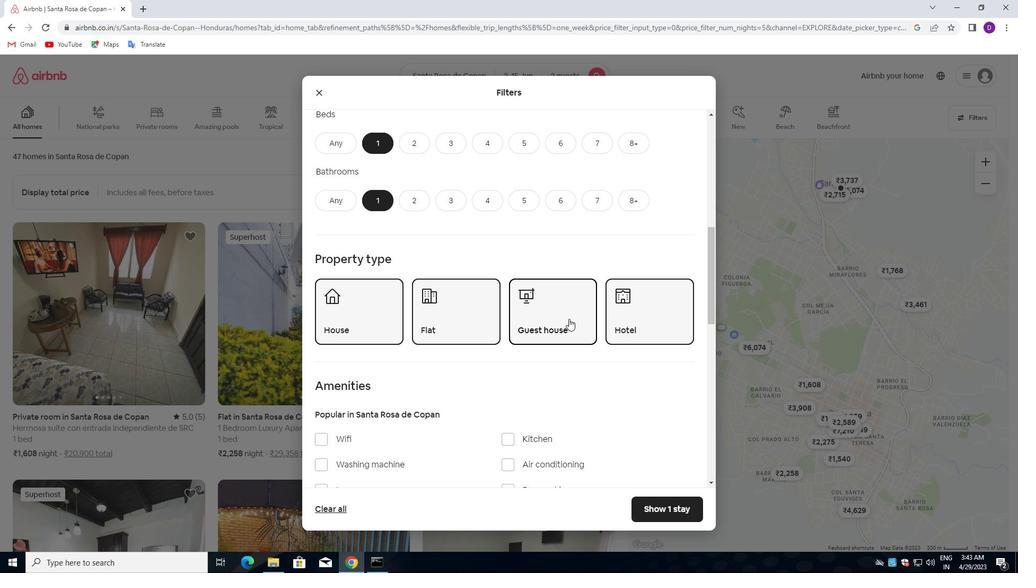
Action: Mouse scrolled (570, 319) with delta (0, 0)
Screenshot: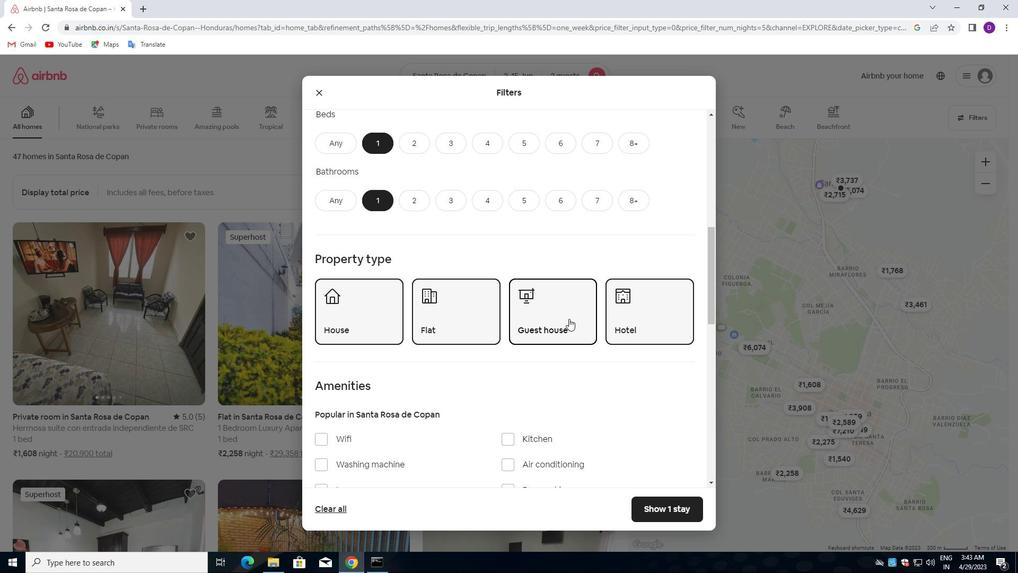 
Action: Mouse scrolled (570, 319) with delta (0, 0)
Screenshot: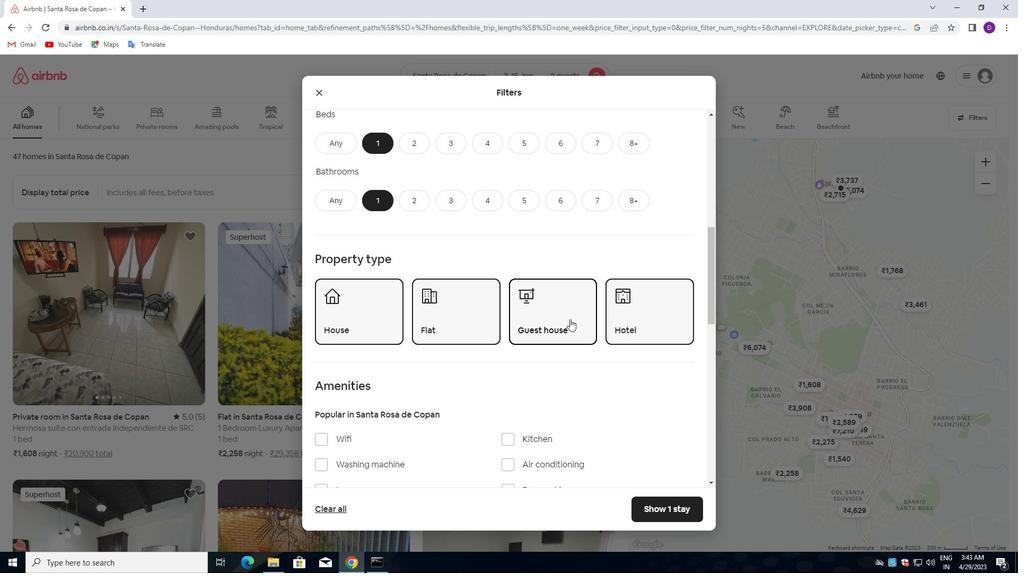 
Action: Mouse scrolled (570, 319) with delta (0, 0)
Screenshot: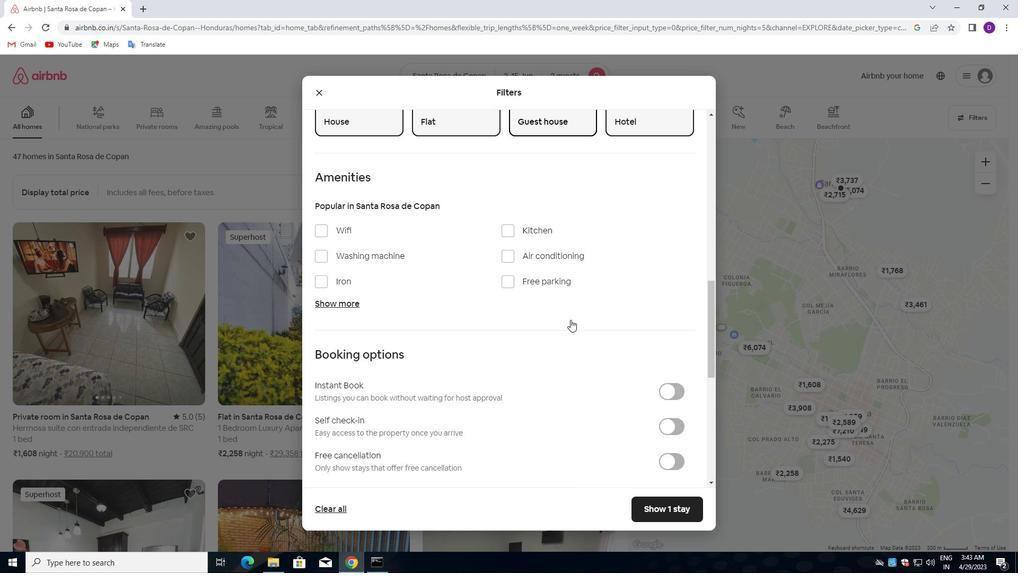 
Action: Mouse scrolled (570, 319) with delta (0, 0)
Screenshot: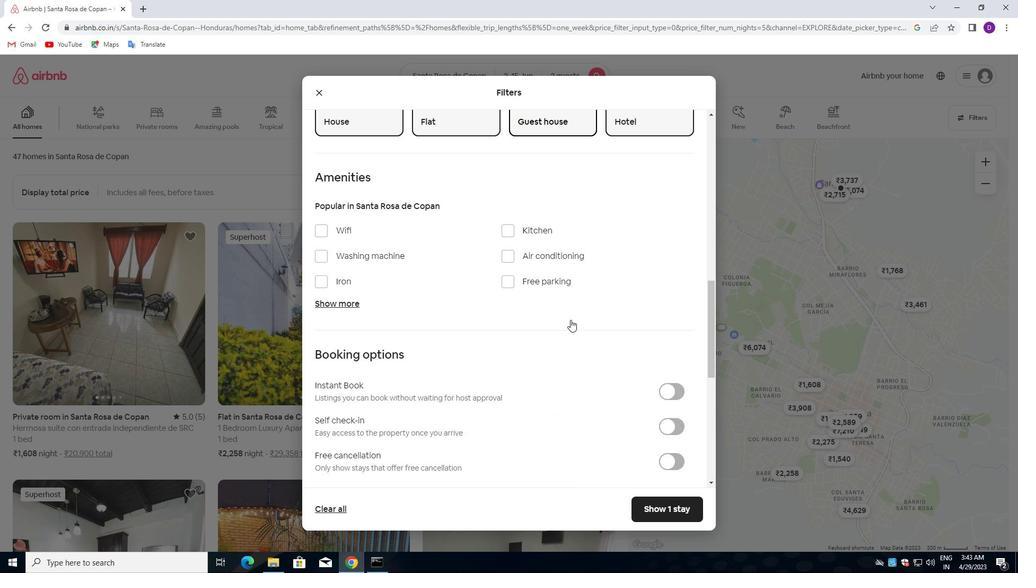 
Action: Mouse scrolled (570, 319) with delta (0, 0)
Screenshot: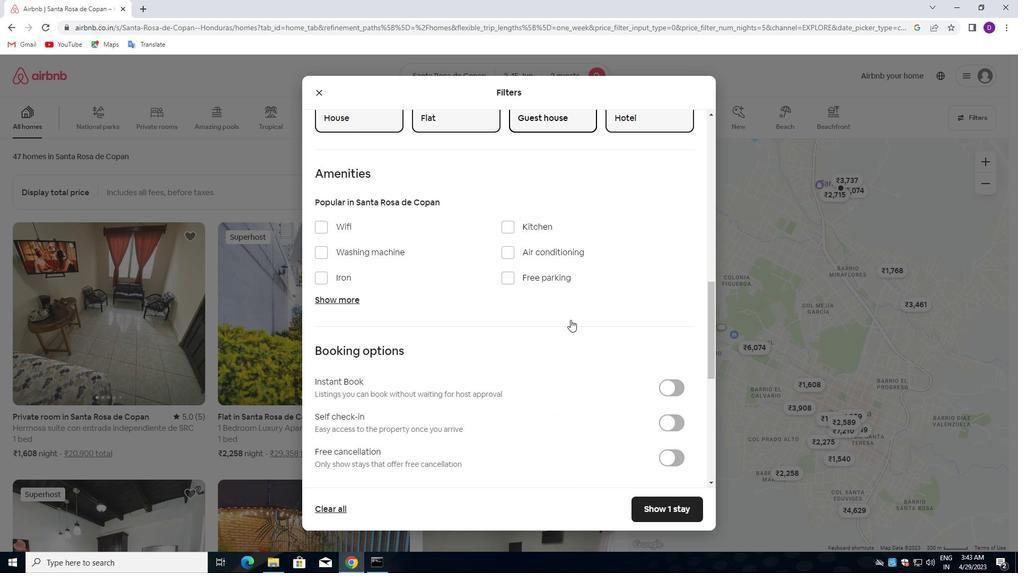 
Action: Mouse moved to (666, 264)
Screenshot: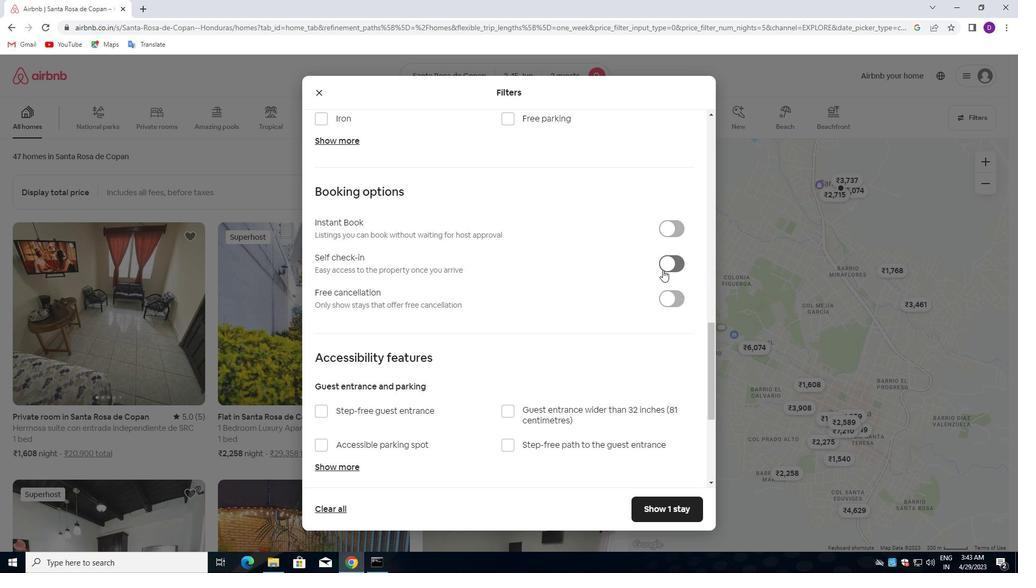 
Action: Mouse pressed left at (666, 264)
Screenshot: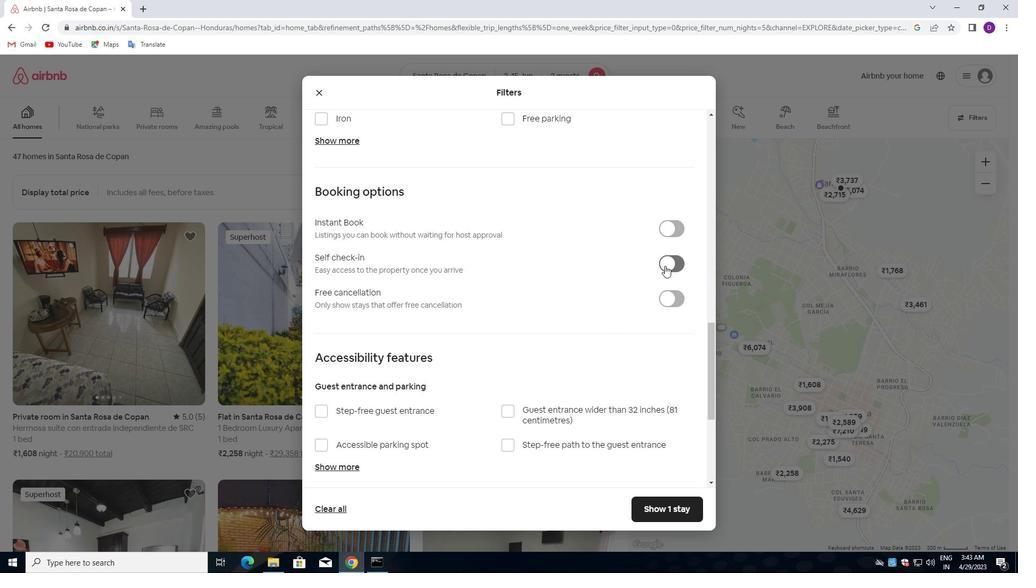
Action: Mouse moved to (473, 353)
Screenshot: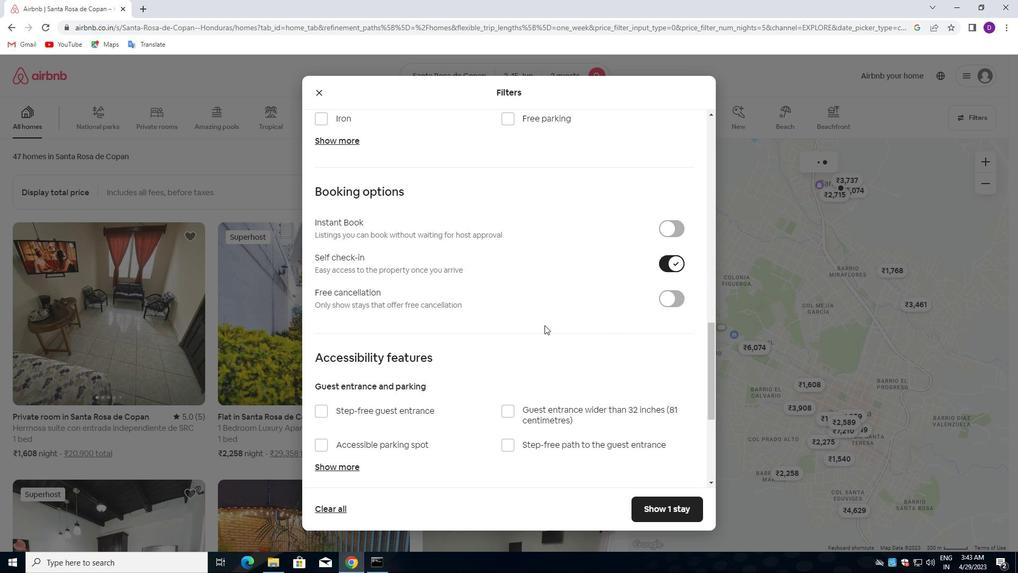 
Action: Mouse scrolled (473, 352) with delta (0, 0)
Screenshot: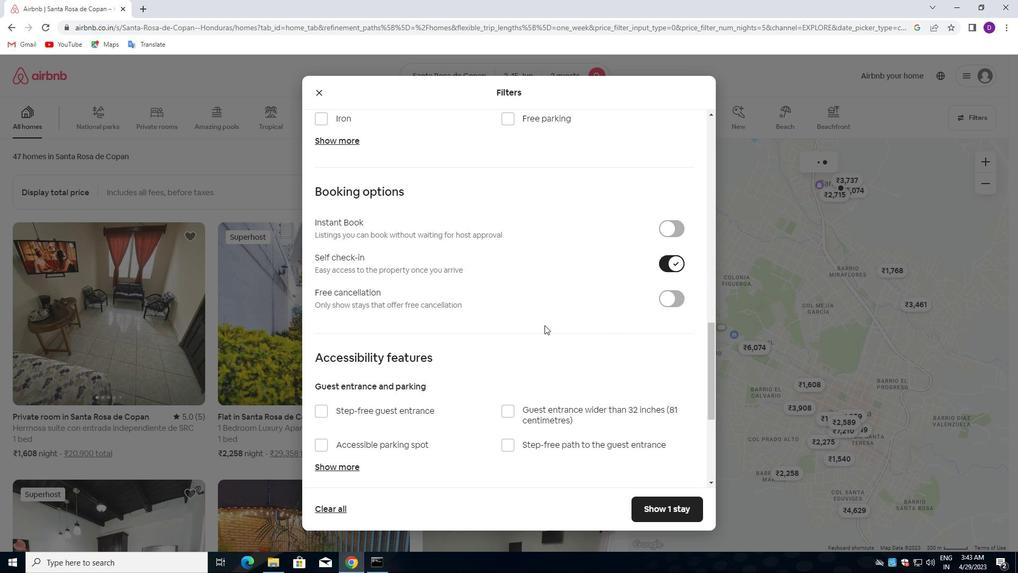 
Action: Mouse scrolled (473, 352) with delta (0, 0)
Screenshot: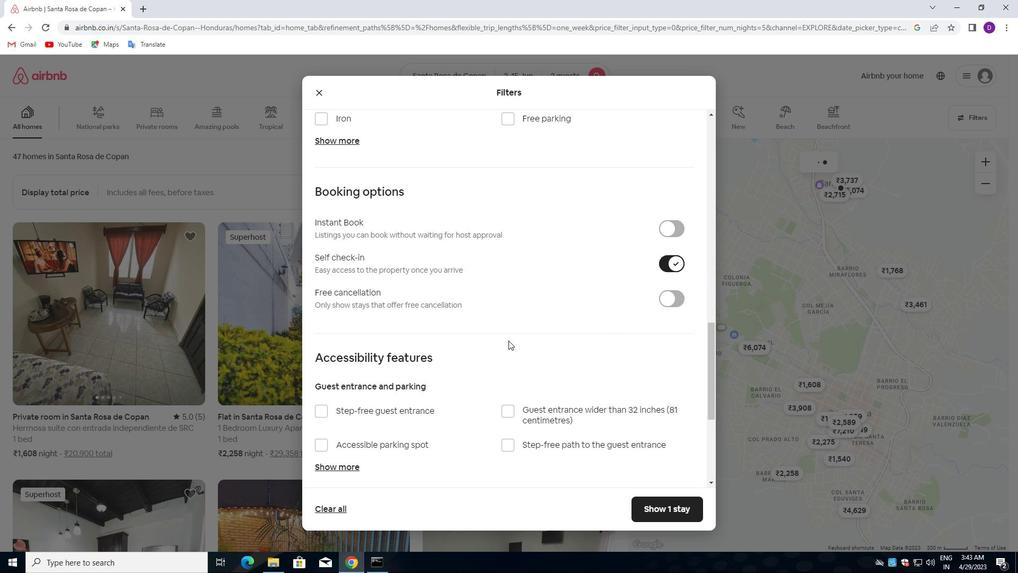 
Action: Mouse scrolled (473, 352) with delta (0, 0)
Screenshot: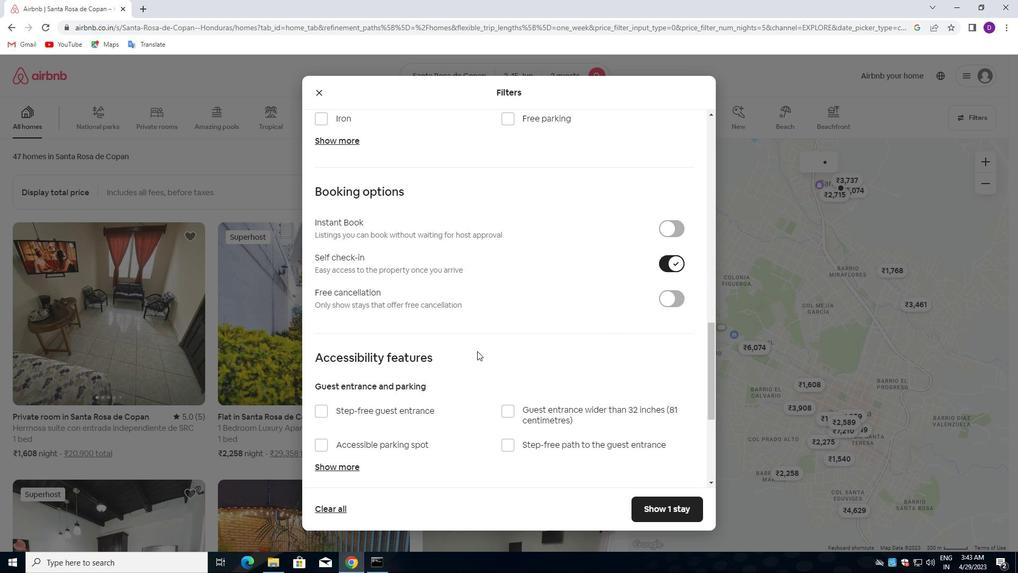 
Action: Mouse scrolled (473, 352) with delta (0, 0)
Screenshot: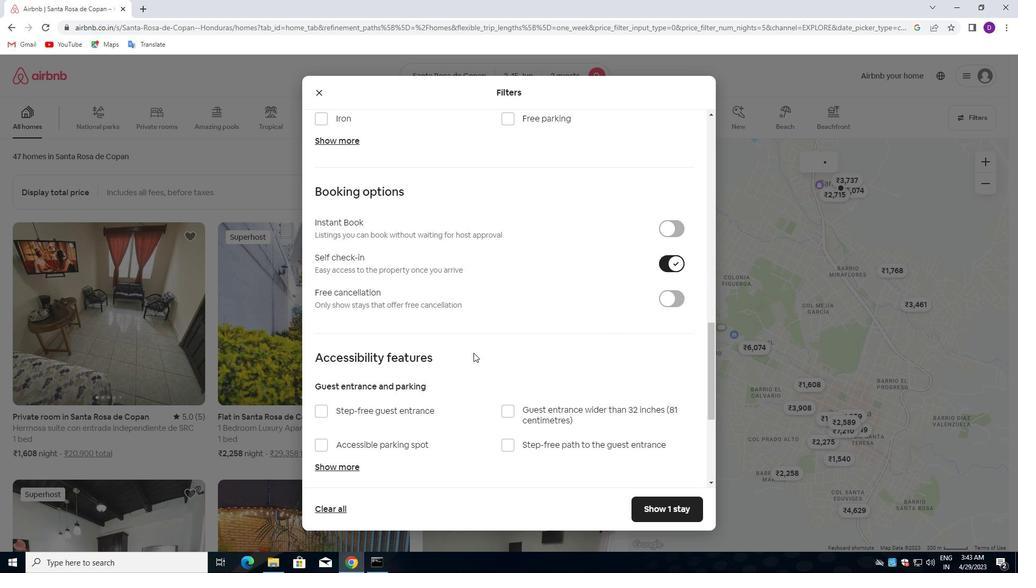 
Action: Mouse scrolled (473, 352) with delta (0, 0)
Screenshot: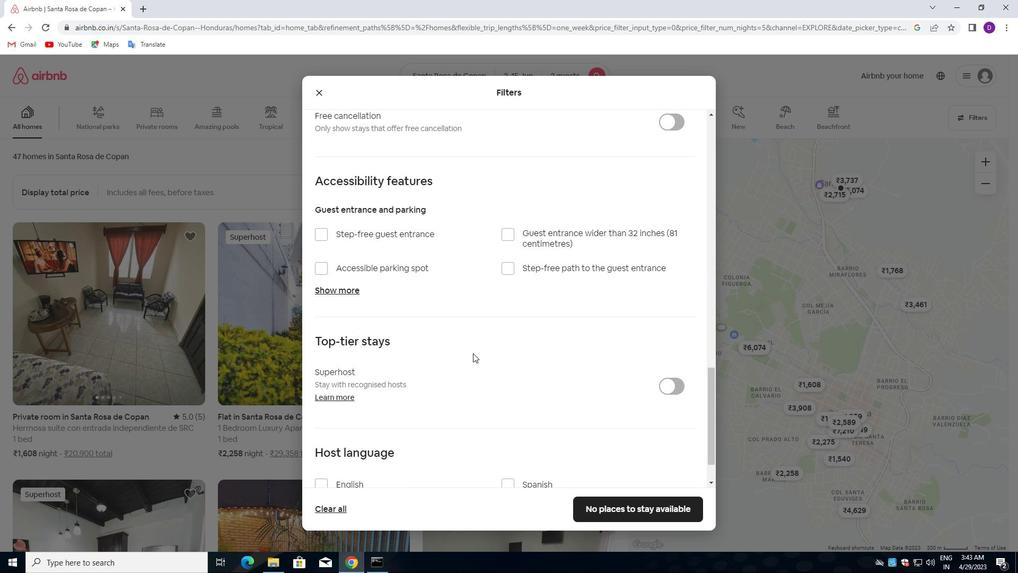 
Action: Mouse scrolled (473, 352) with delta (0, 0)
Screenshot: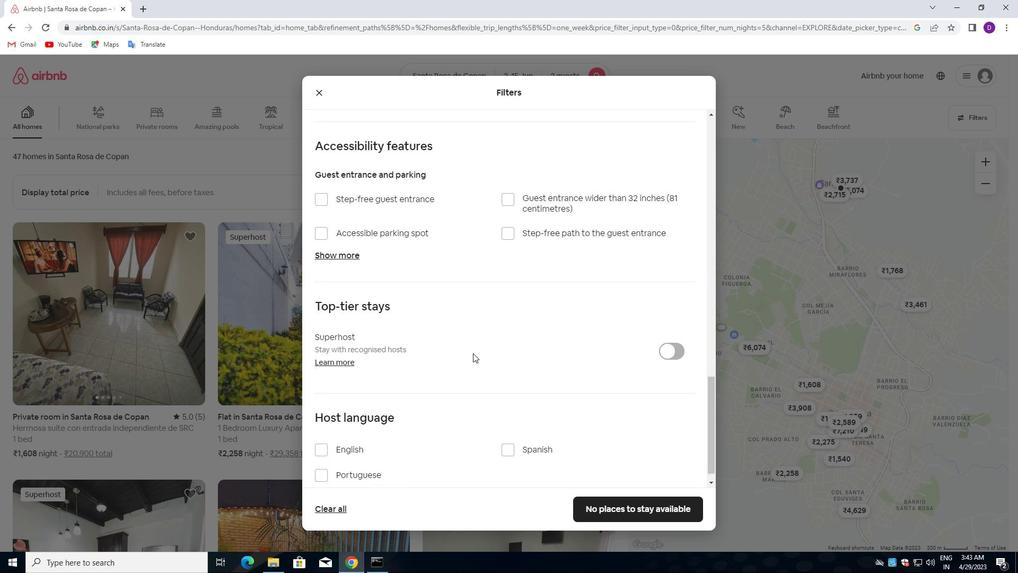 
Action: Mouse scrolled (473, 352) with delta (0, 0)
Screenshot: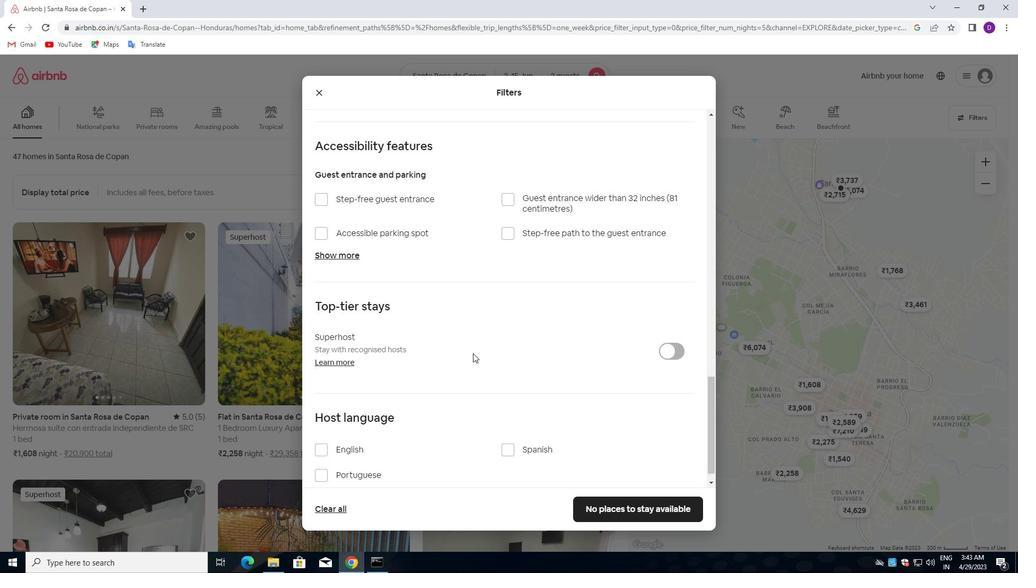 
Action: Mouse scrolled (473, 352) with delta (0, 0)
Screenshot: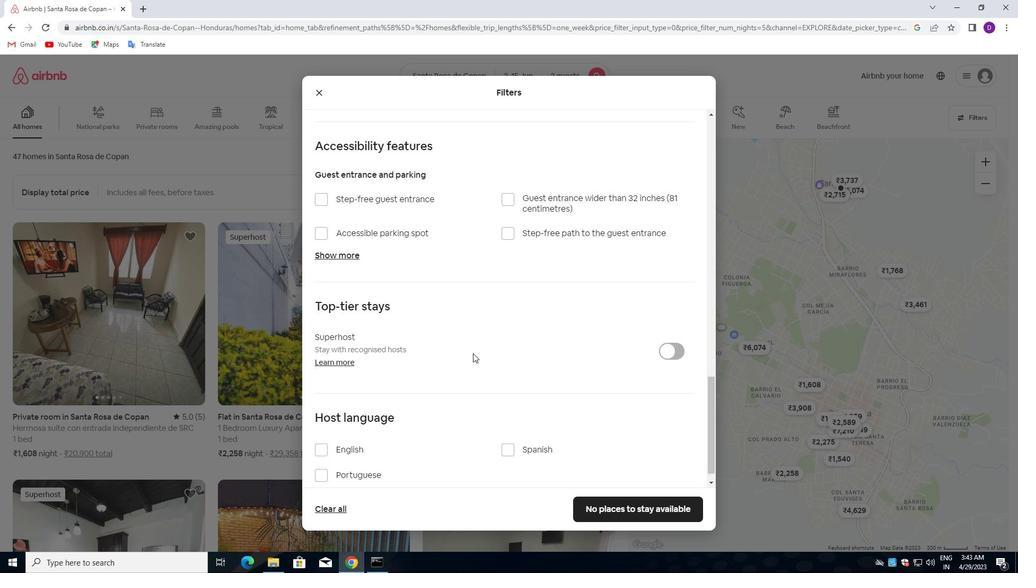 
Action: Mouse scrolled (473, 352) with delta (0, 0)
Screenshot: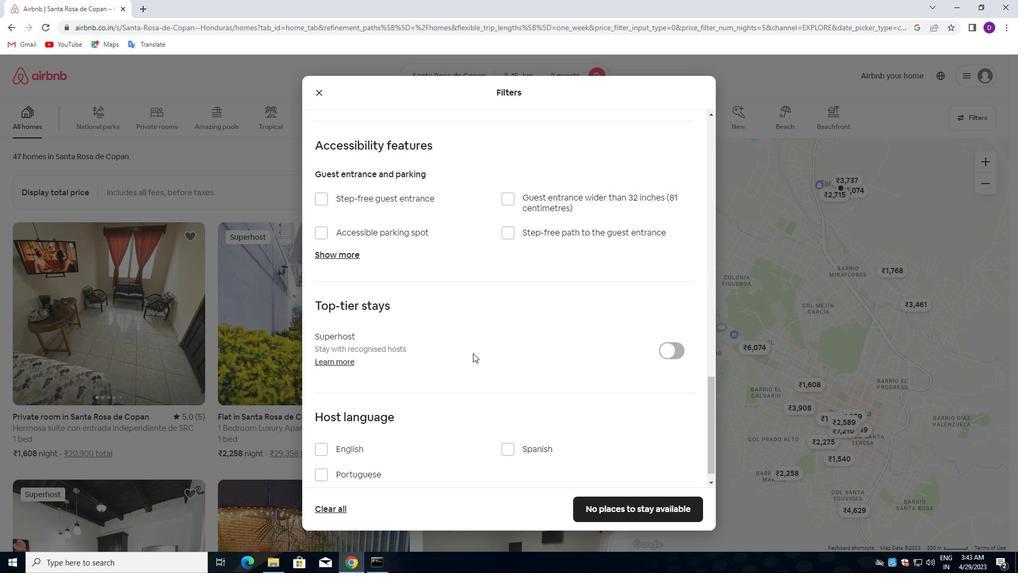 
Action: Mouse moved to (473, 353)
Screenshot: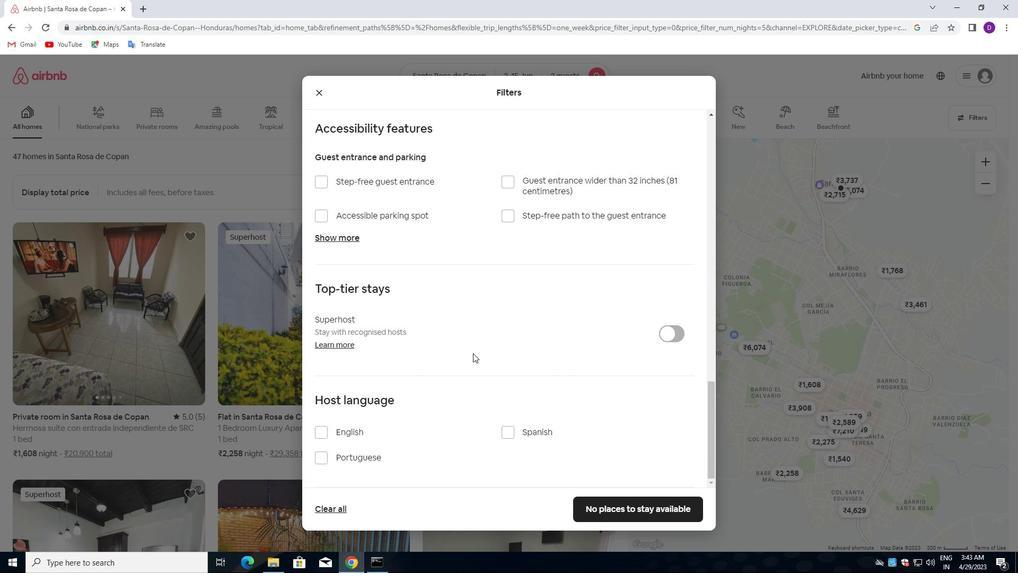 
Action: Mouse scrolled (473, 353) with delta (0, 0)
Screenshot: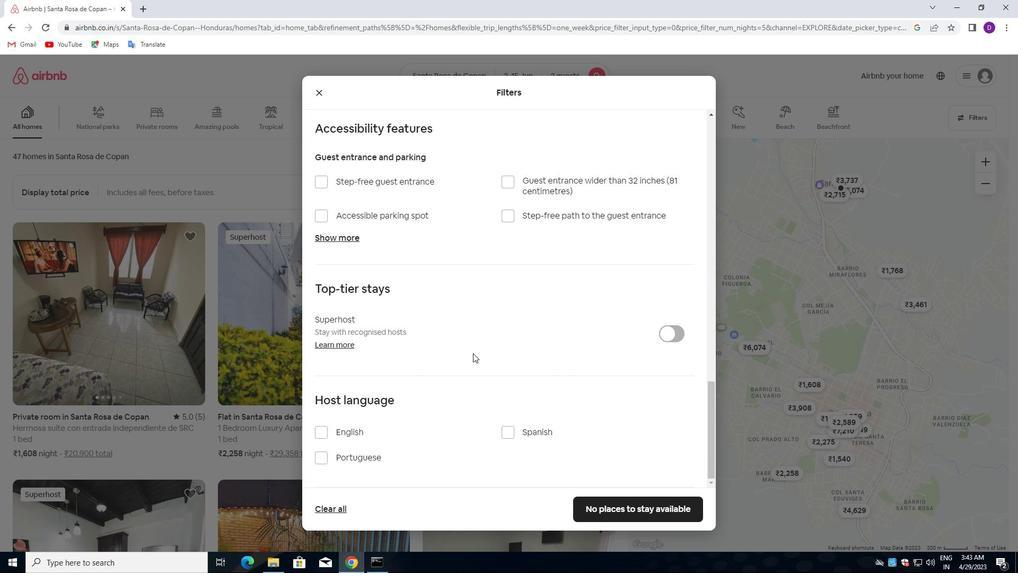 
Action: Mouse moved to (471, 360)
Screenshot: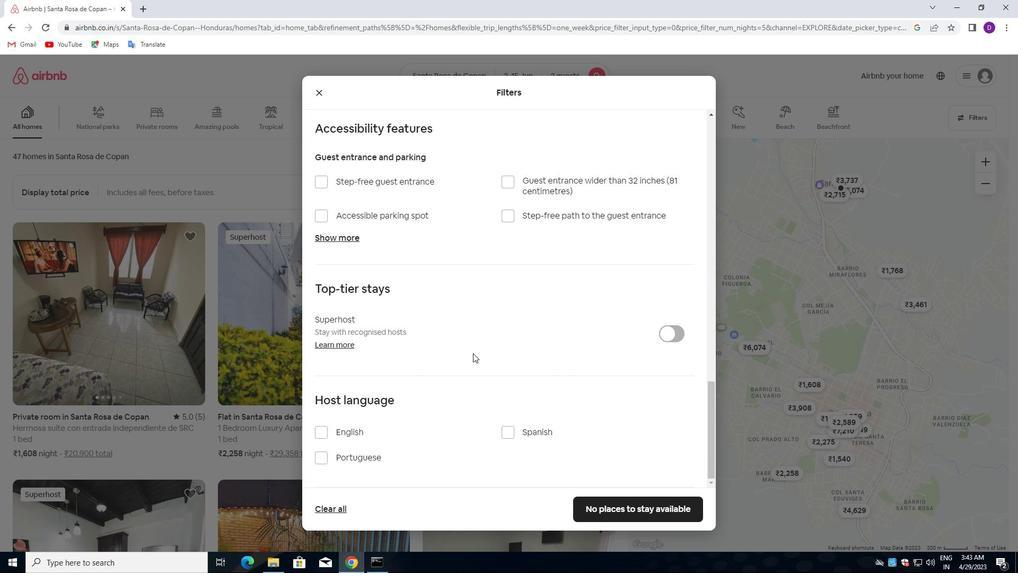 
Action: Mouse scrolled (471, 359) with delta (0, 0)
Screenshot: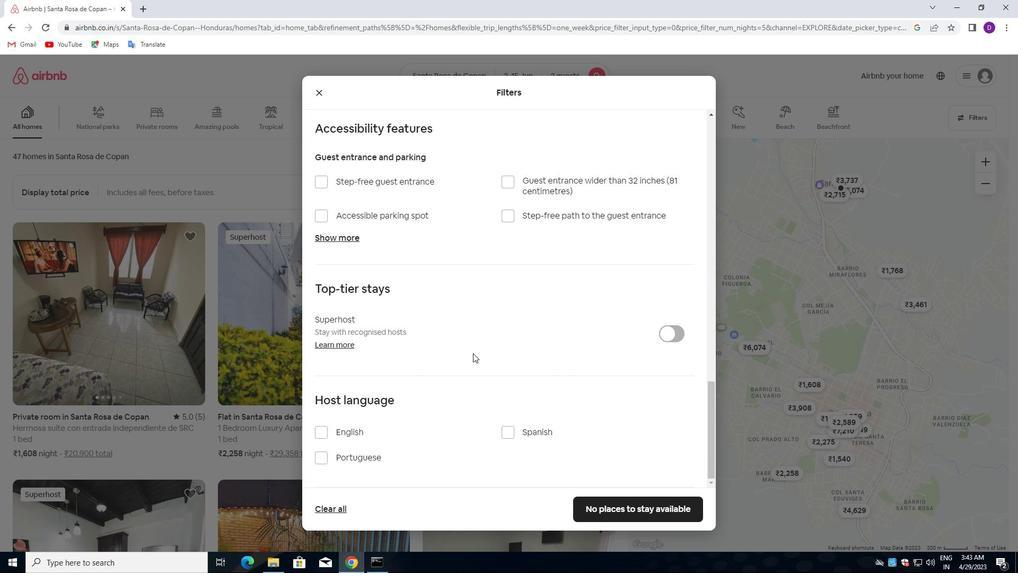 
Action: Mouse moved to (462, 373)
Screenshot: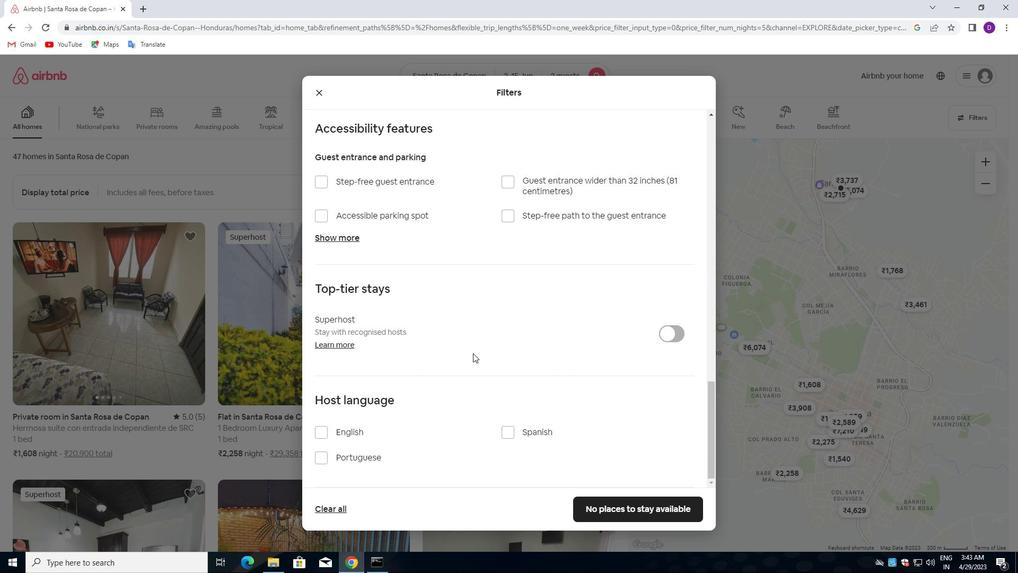 
Action: Mouse scrolled (462, 372) with delta (0, 0)
Screenshot: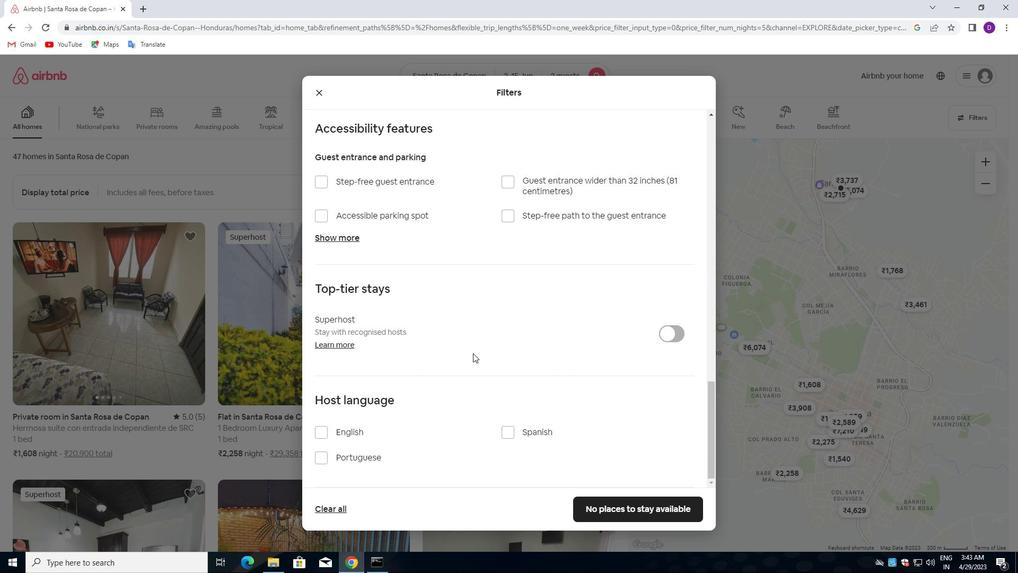 
Action: Mouse moved to (321, 435)
Screenshot: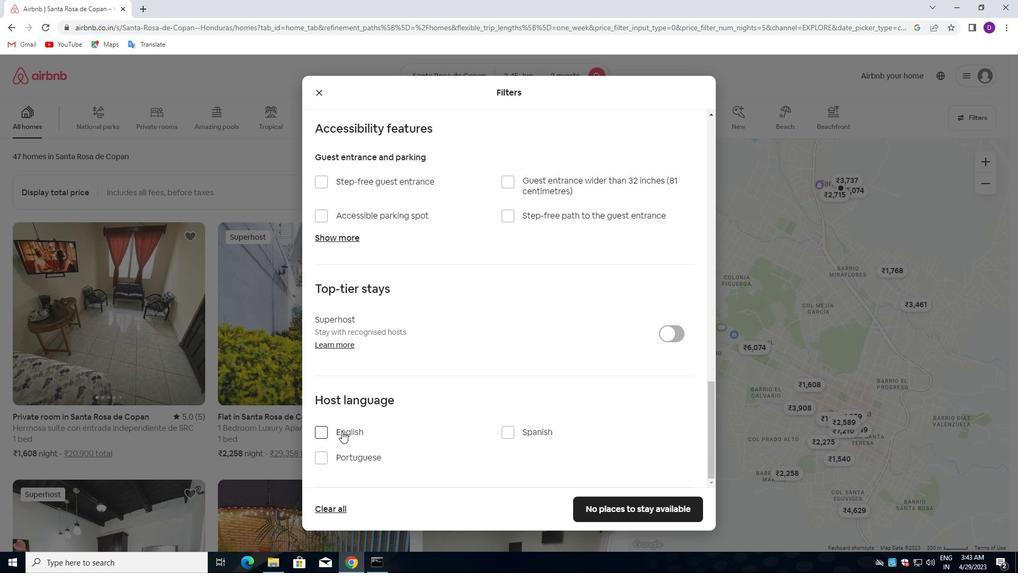 
Action: Mouse pressed left at (321, 435)
Screenshot: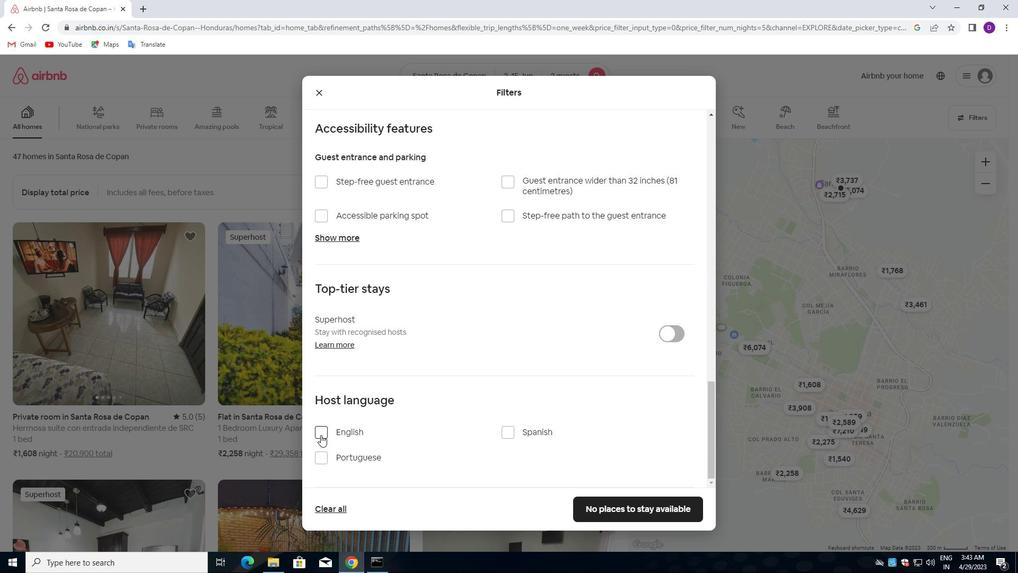 
Action: Mouse moved to (611, 499)
Screenshot: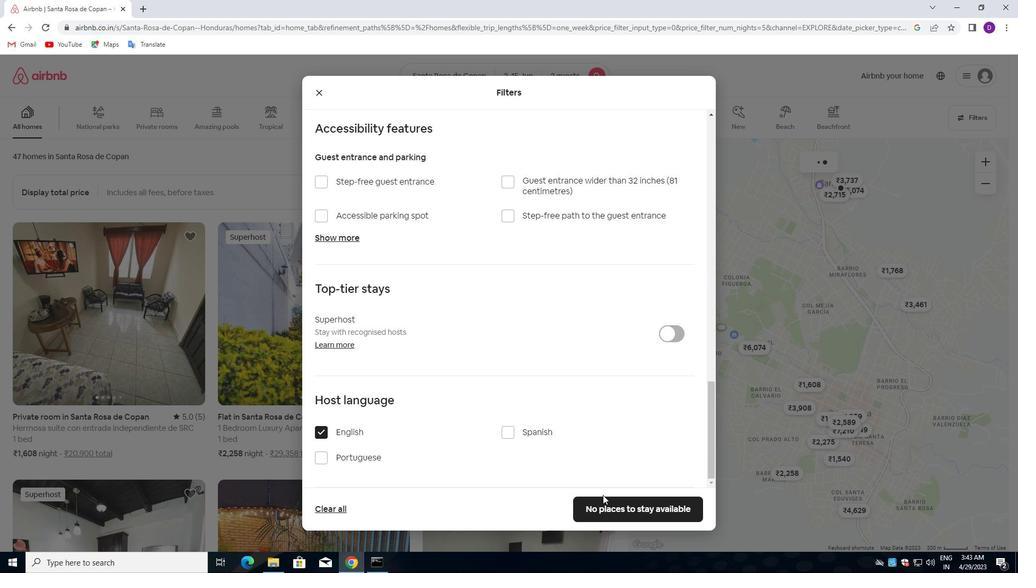 
Action: Mouse pressed left at (611, 499)
Screenshot: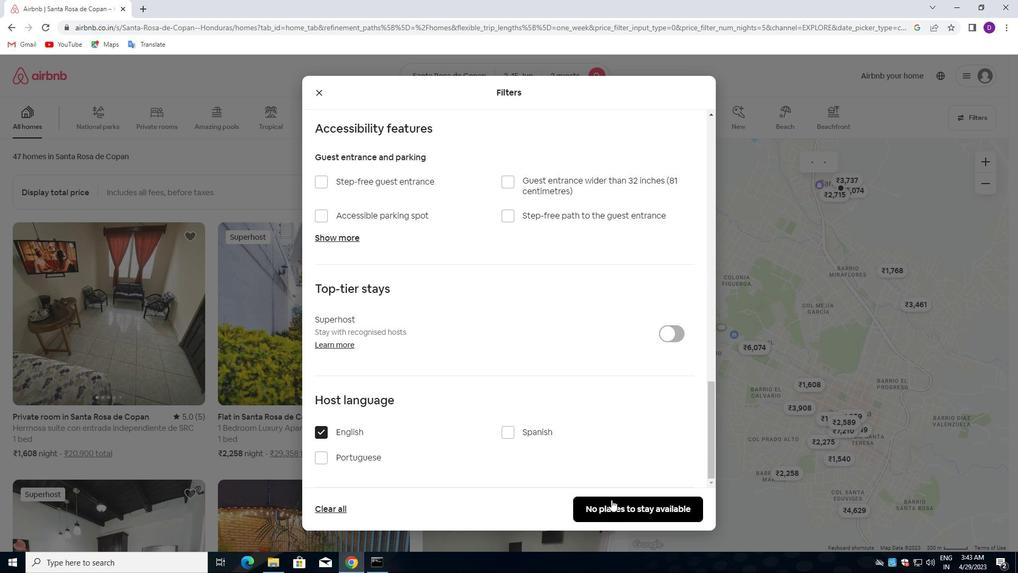 
Action: Mouse moved to (523, 377)
Screenshot: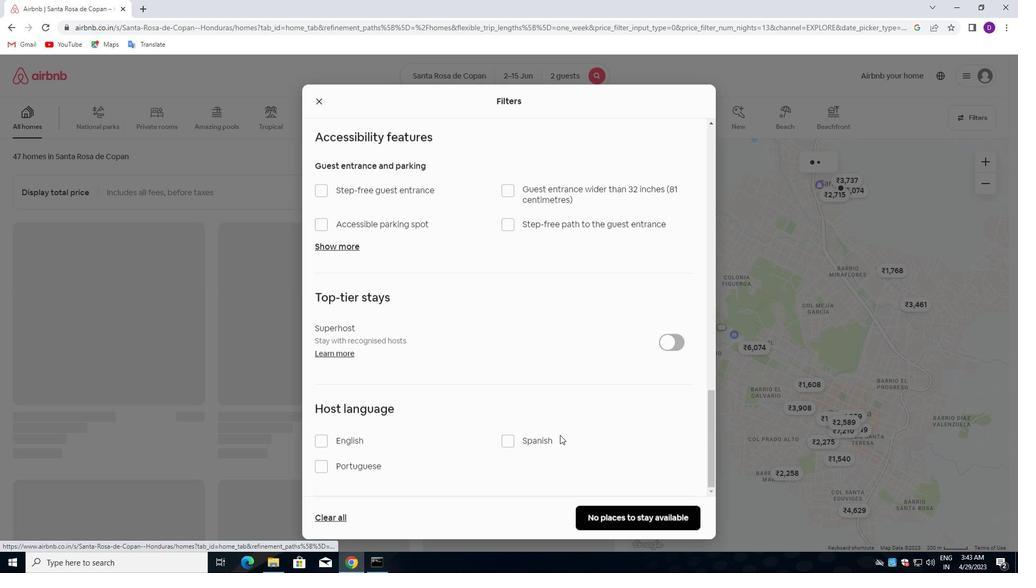 
